 Task: Add Attachment from "Attach a link" to Card Card0000000016 in Board Board0000000004 in Workspace WS0000000002 in Trello. Add Cover Red to Card Card0000000016 in Board Board0000000004 in Workspace WS0000000002 in Trello. Add "Join Card" Button Button0000000016  to Card Card0000000016 in Board Board0000000004 in Workspace WS0000000002 in Trello. Add Description DS0000000016 to Card Card0000000016 in Board Board0000000004 in Workspace WS0000000002 in Trello. Add Comment CM0000000016 to Card Card0000000016 in Board Board0000000004 in Workspace WS0000000002 in Trello
Action: Mouse moved to (584, 27)
Screenshot: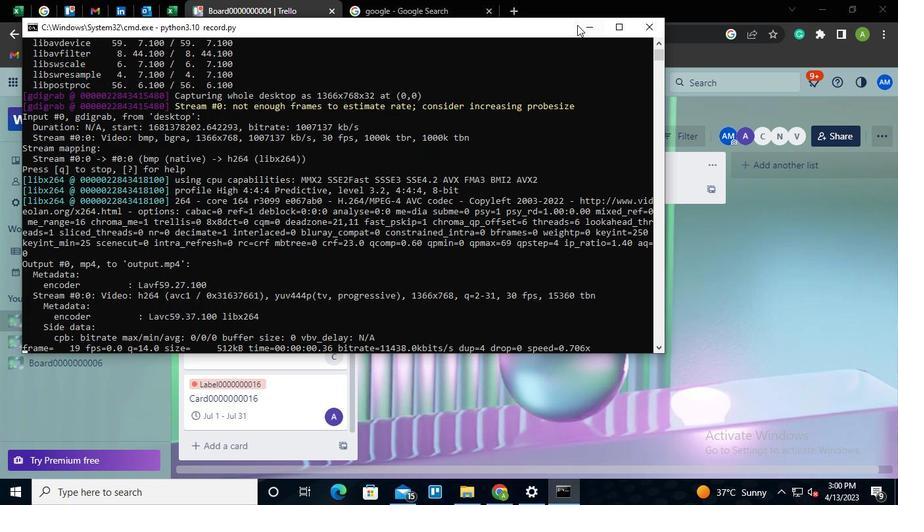
Action: Mouse pressed left at (584, 27)
Screenshot: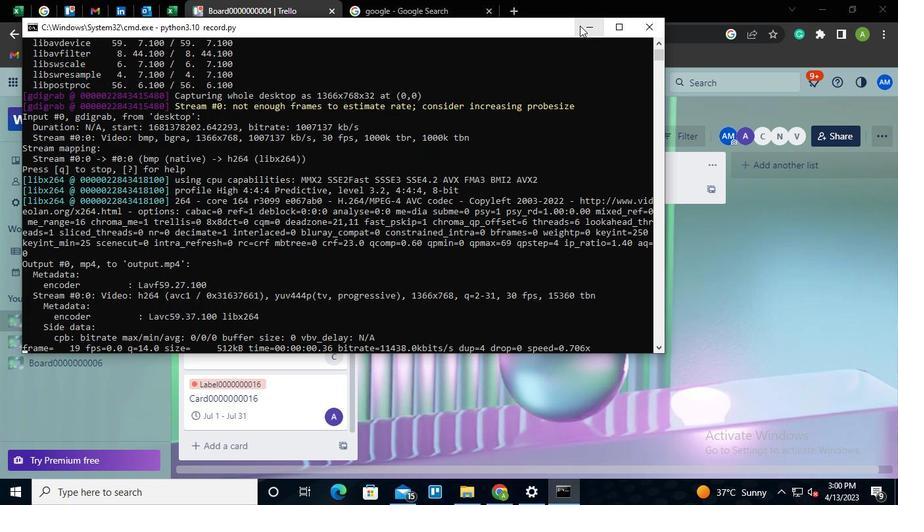 
Action: Mouse moved to (282, 398)
Screenshot: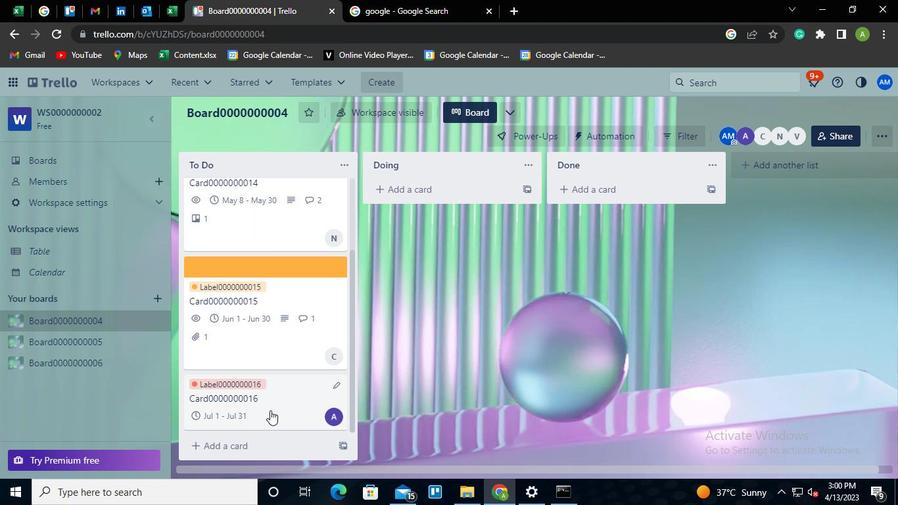 
Action: Mouse pressed left at (282, 398)
Screenshot: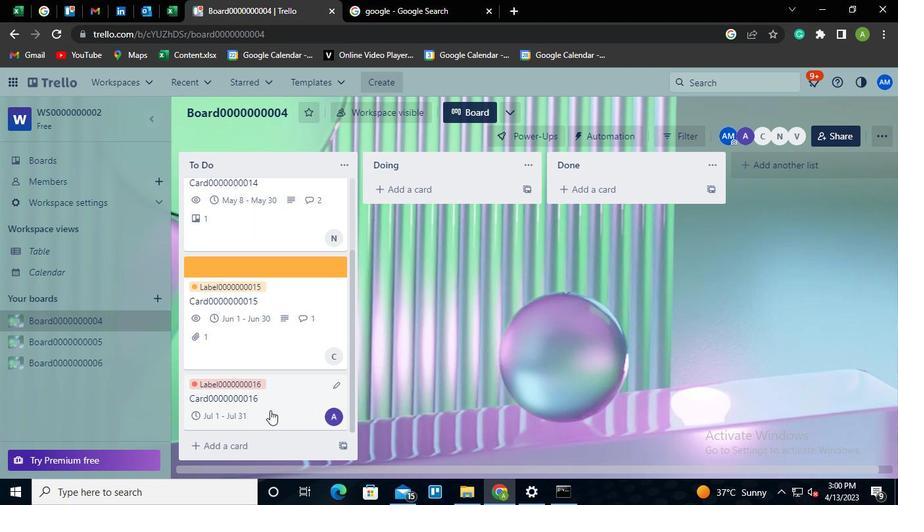 
Action: Mouse moved to (636, 336)
Screenshot: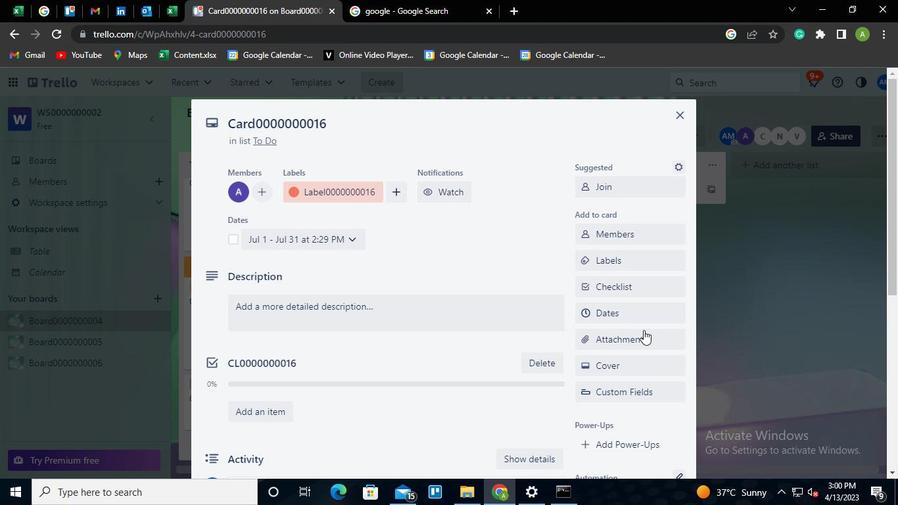 
Action: Mouse pressed left at (636, 336)
Screenshot: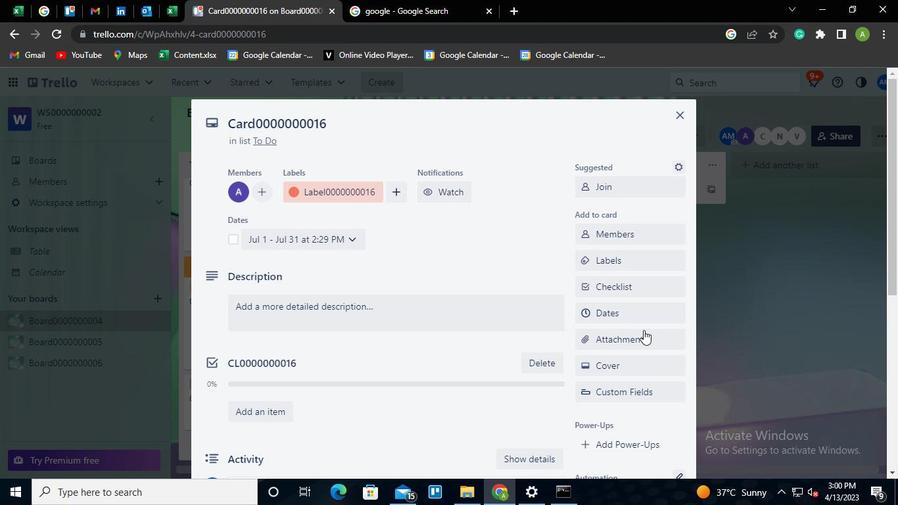 
Action: Mouse moved to (608, 295)
Screenshot: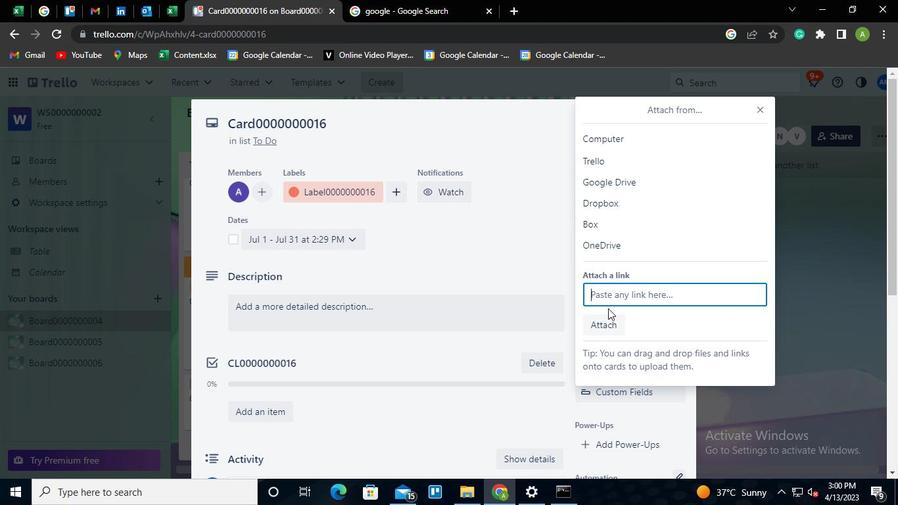 
Action: Mouse pressed left at (608, 295)
Screenshot: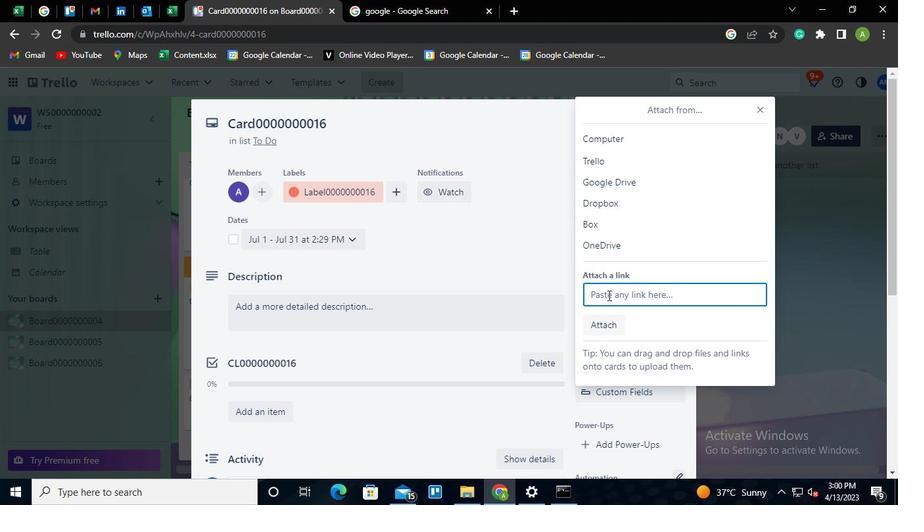 
Action: Keyboard Key.ctrl_l
Screenshot: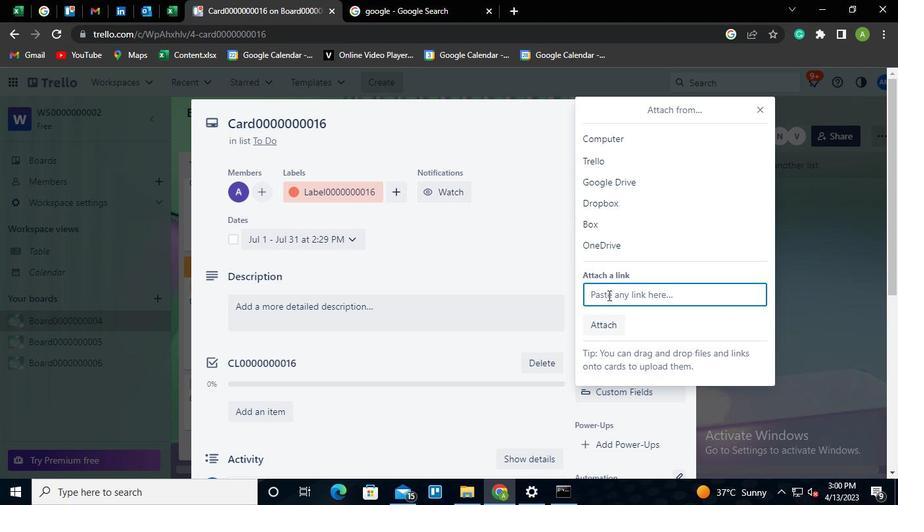 
Action: Keyboard \x16
Screenshot: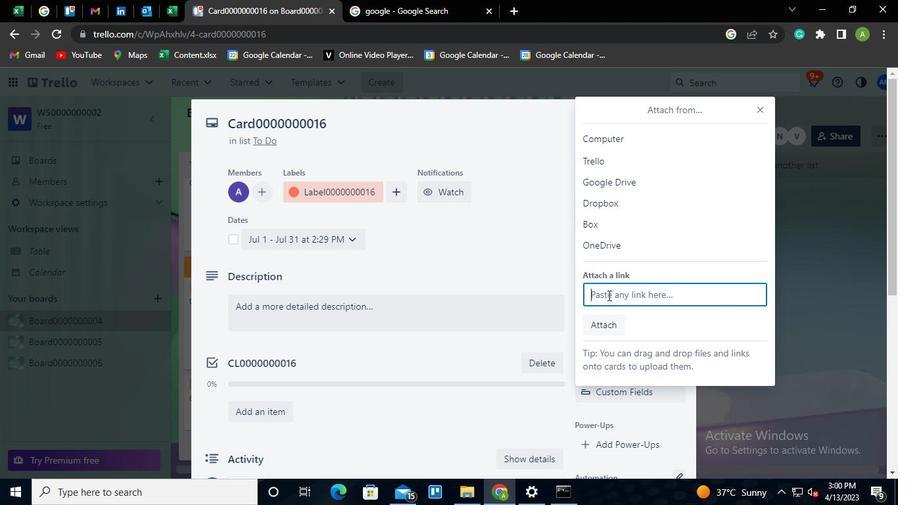 
Action: Mouse moved to (602, 366)
Screenshot: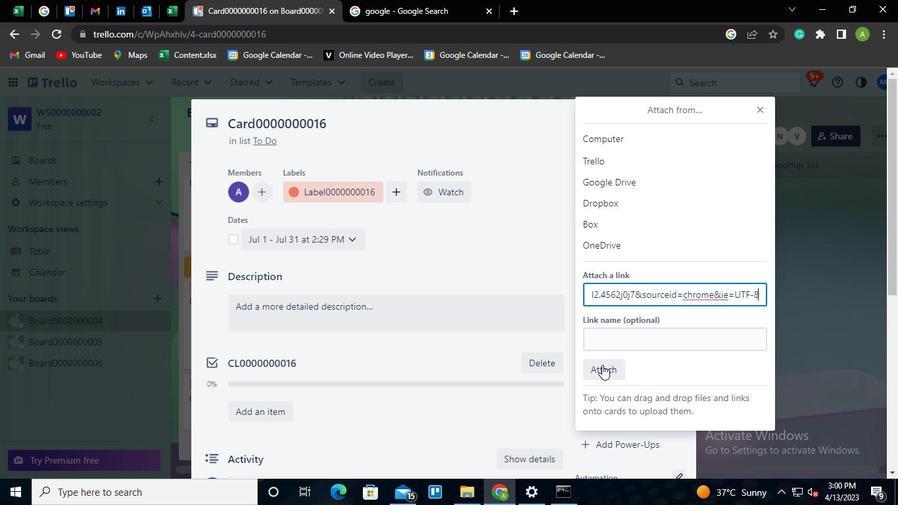 
Action: Mouse pressed left at (602, 366)
Screenshot: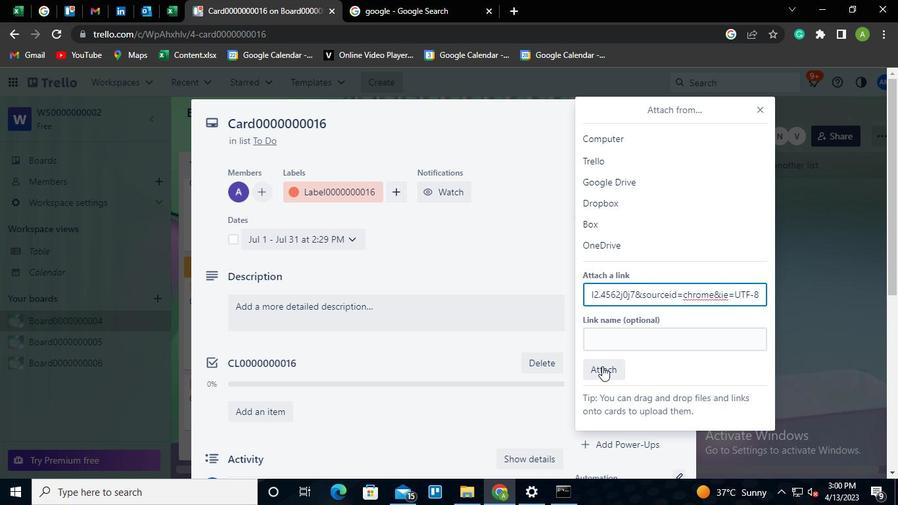 
Action: Mouse moved to (610, 367)
Screenshot: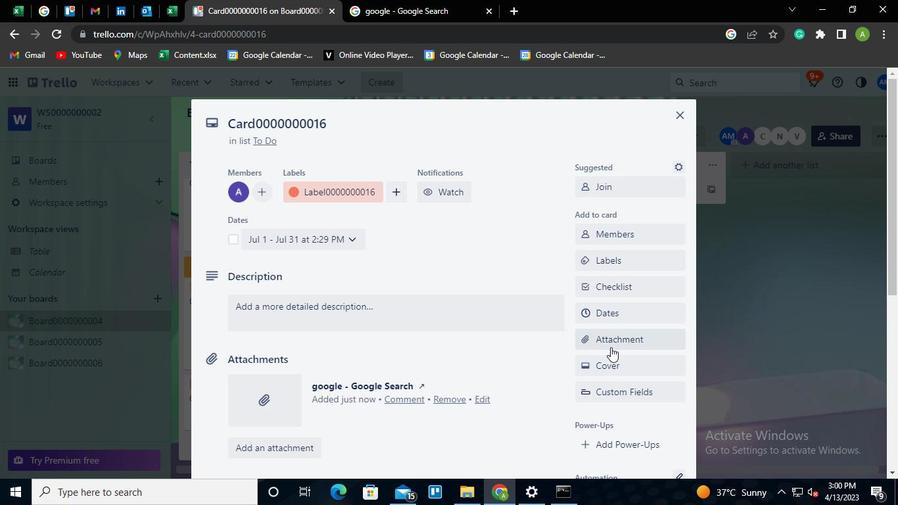 
Action: Mouse pressed left at (610, 367)
Screenshot: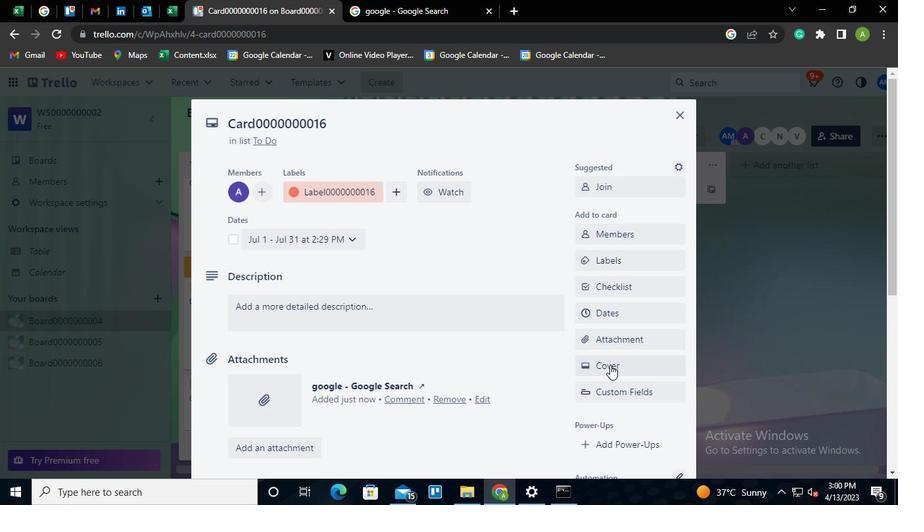 
Action: Mouse moved to (706, 226)
Screenshot: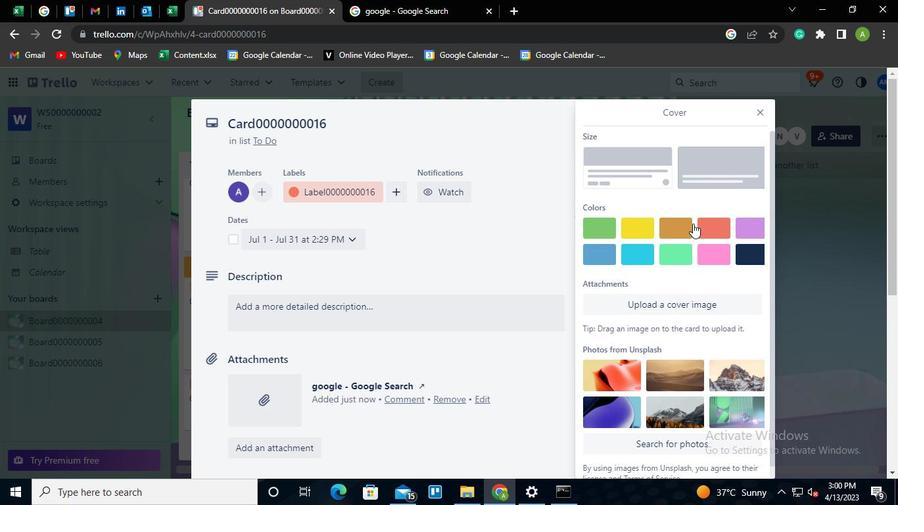 
Action: Mouse pressed left at (706, 226)
Screenshot: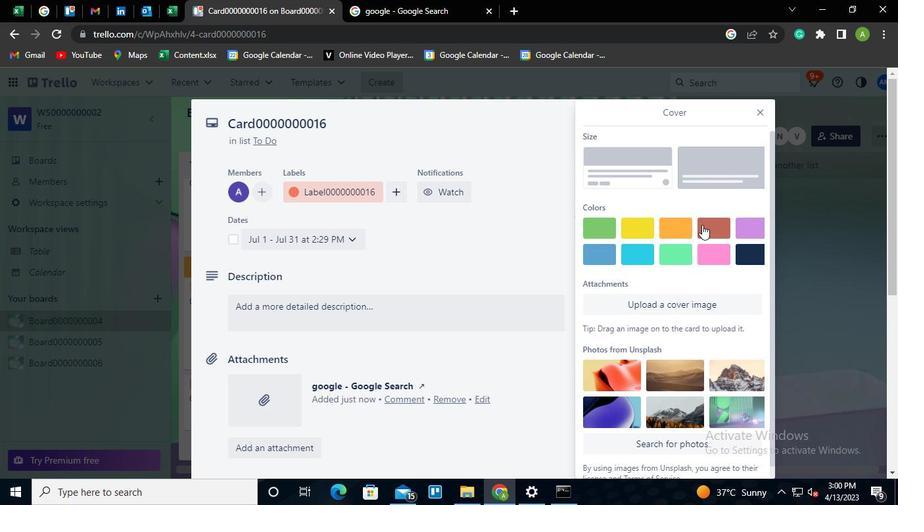 
Action: Mouse moved to (534, 292)
Screenshot: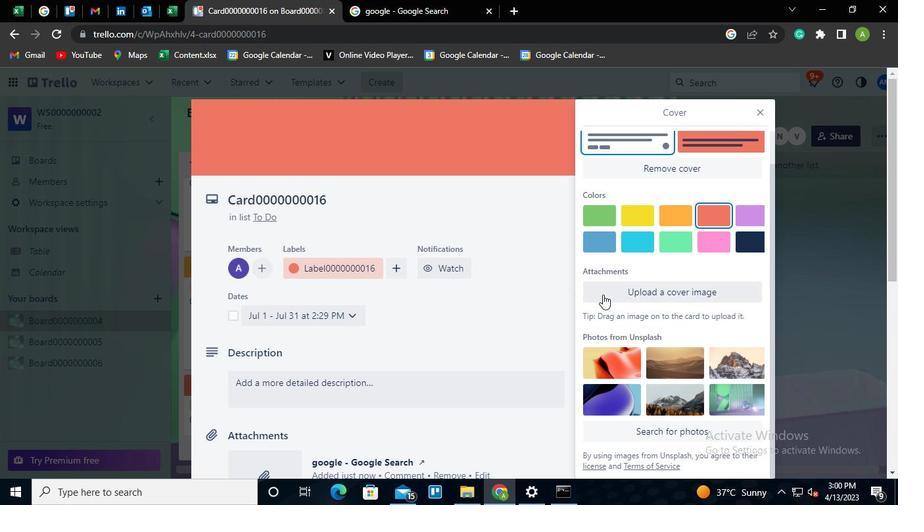
Action: Mouse pressed left at (534, 292)
Screenshot: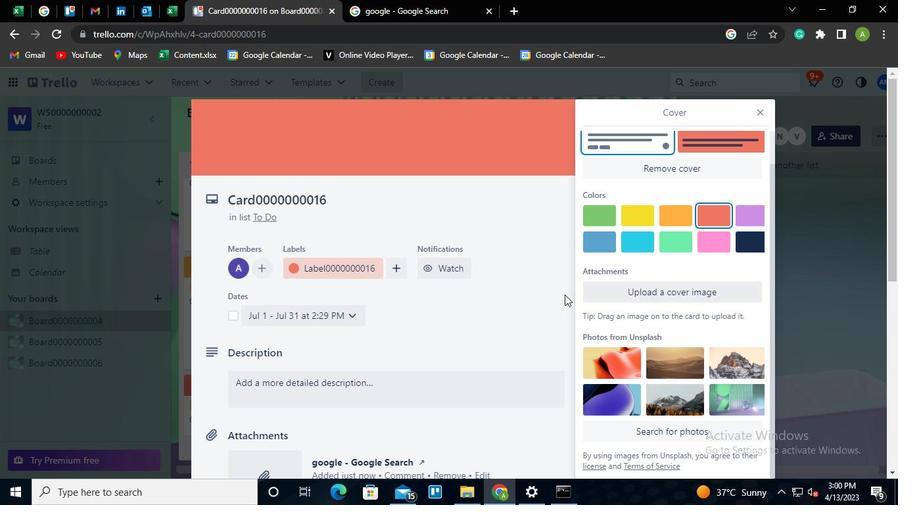 
Action: Mouse moved to (623, 342)
Screenshot: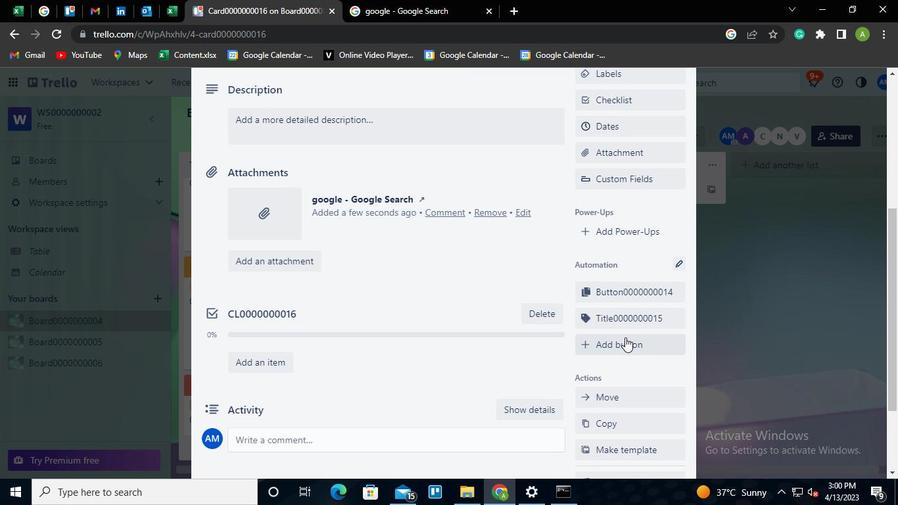 
Action: Mouse pressed left at (623, 342)
Screenshot: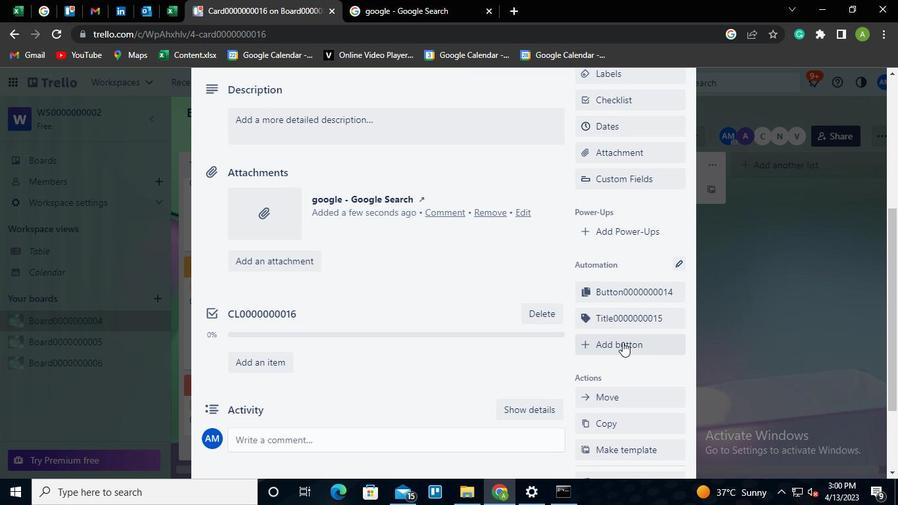 
Action: Mouse moved to (630, 244)
Screenshot: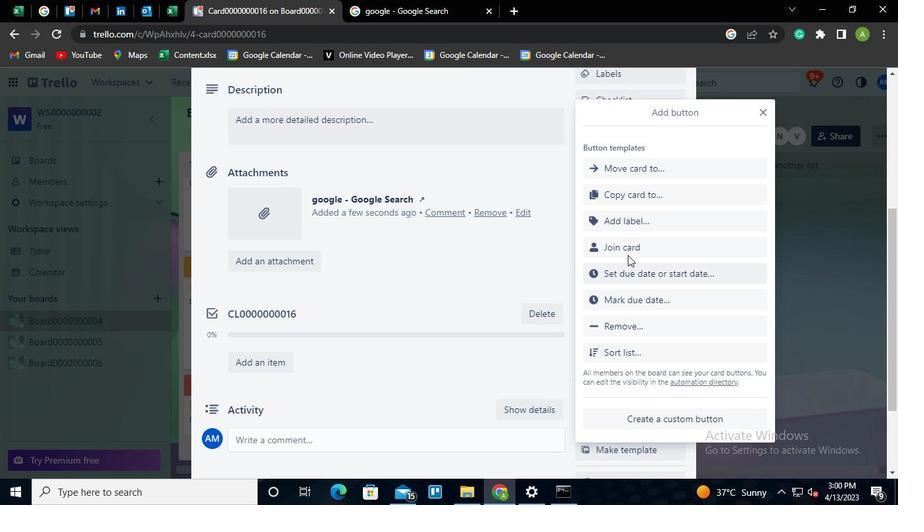 
Action: Mouse pressed left at (630, 244)
Screenshot: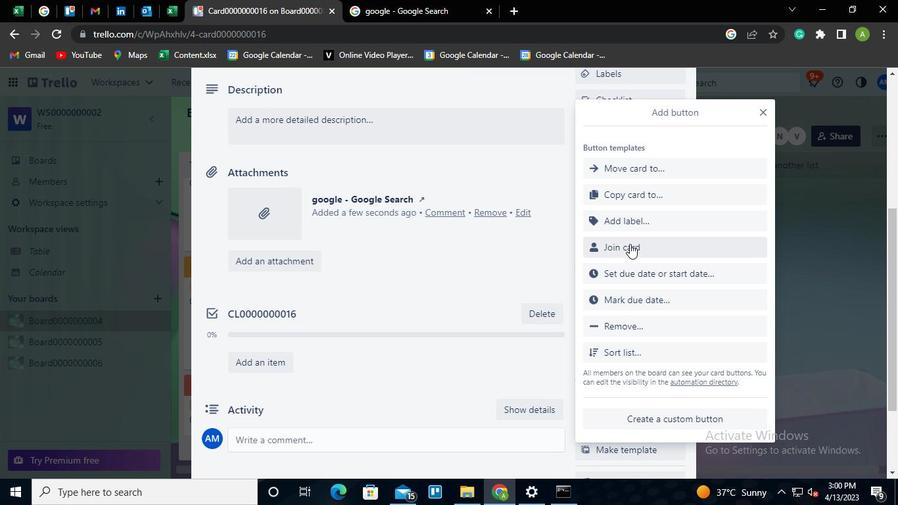 
Action: Mouse moved to (644, 169)
Screenshot: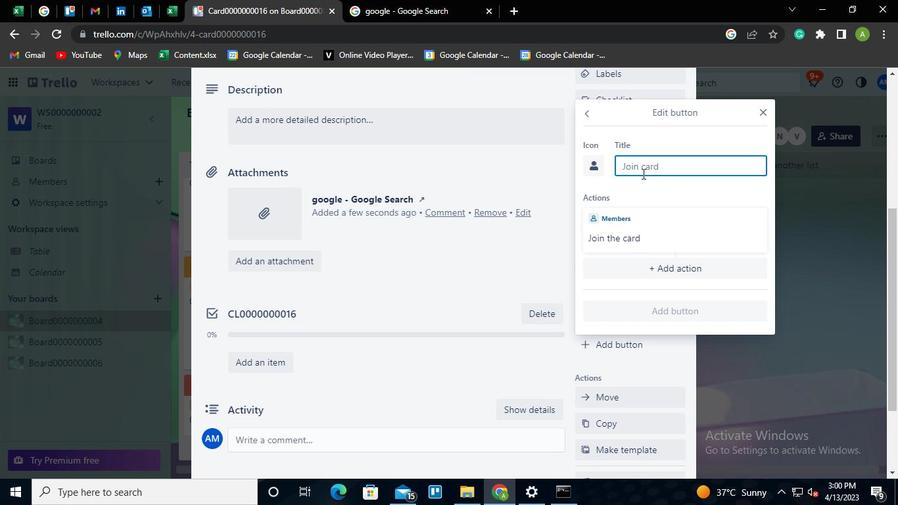 
Action: Keyboard Key.shift
Screenshot: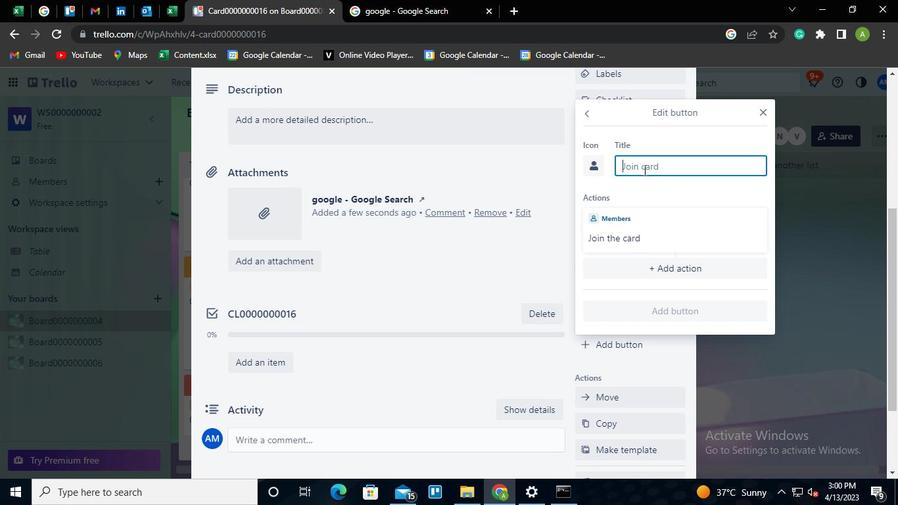 
Action: Keyboard B
Screenshot: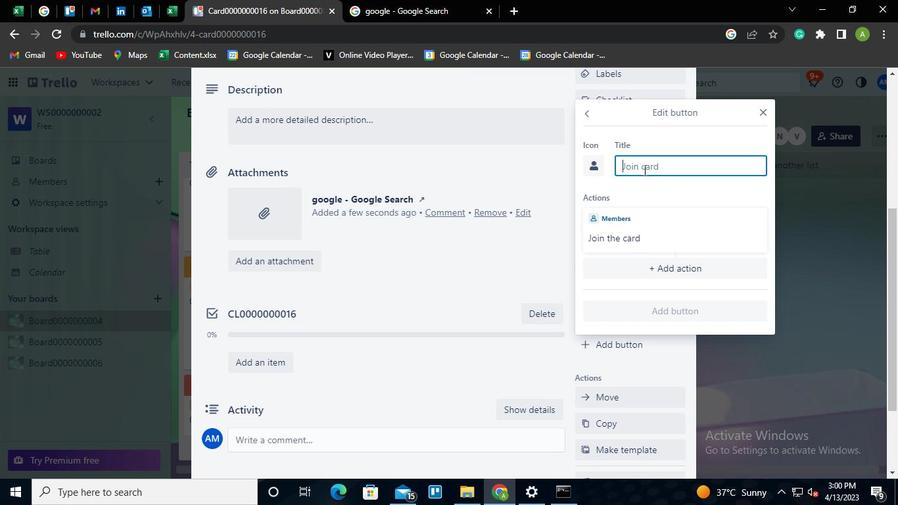 
Action: Keyboard u
Screenshot: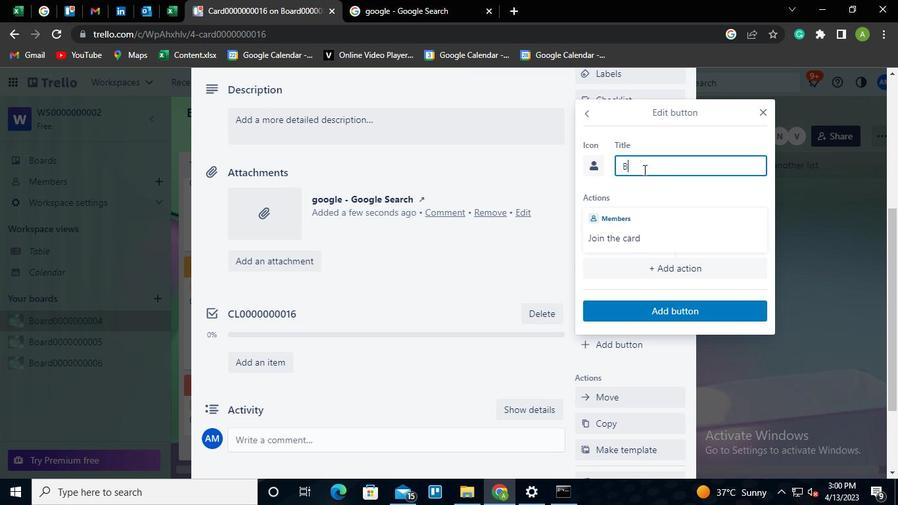 
Action: Keyboard t
Screenshot: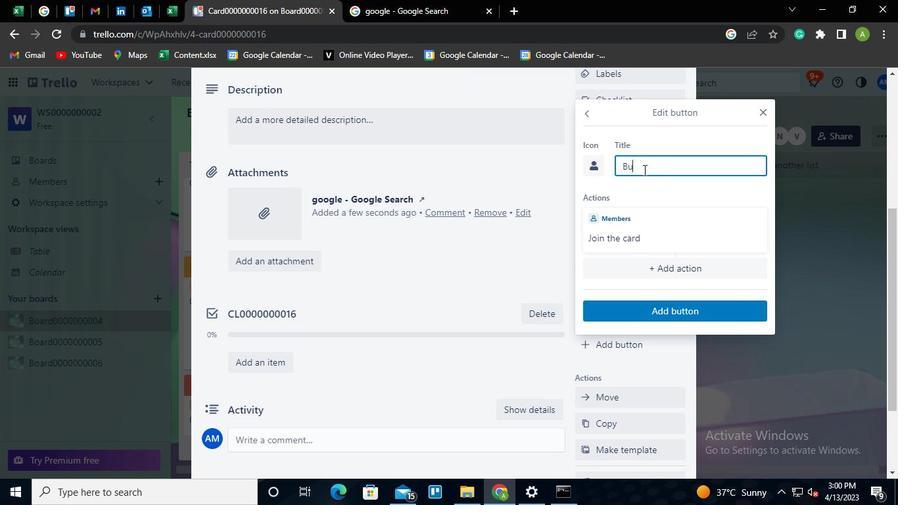 
Action: Keyboard t
Screenshot: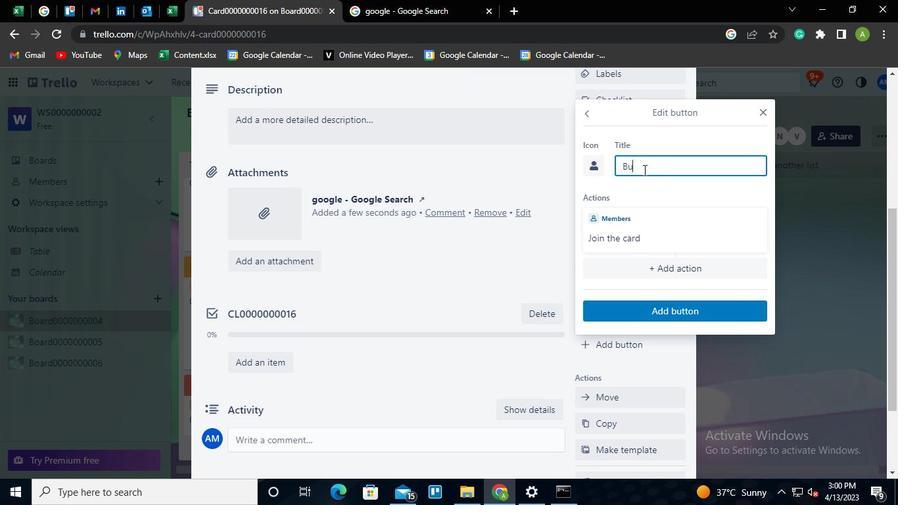 
Action: Keyboard o
Screenshot: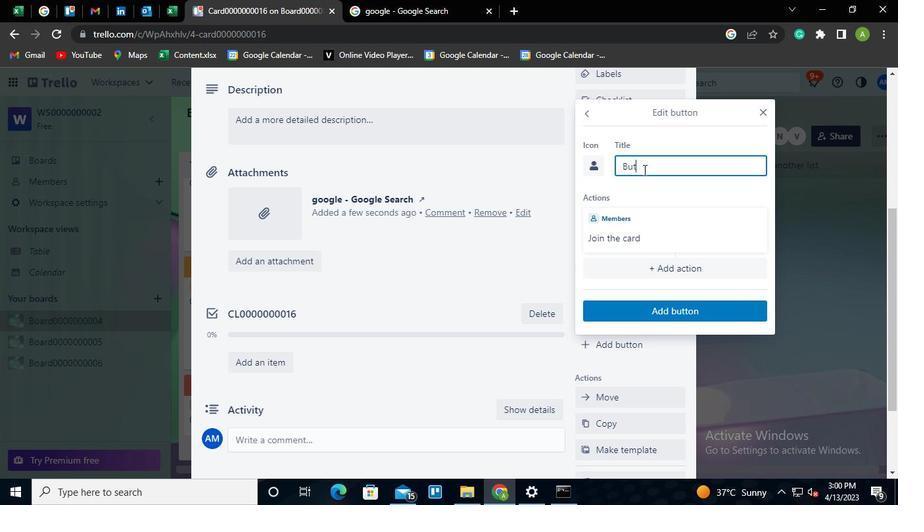 
Action: Keyboard n
Screenshot: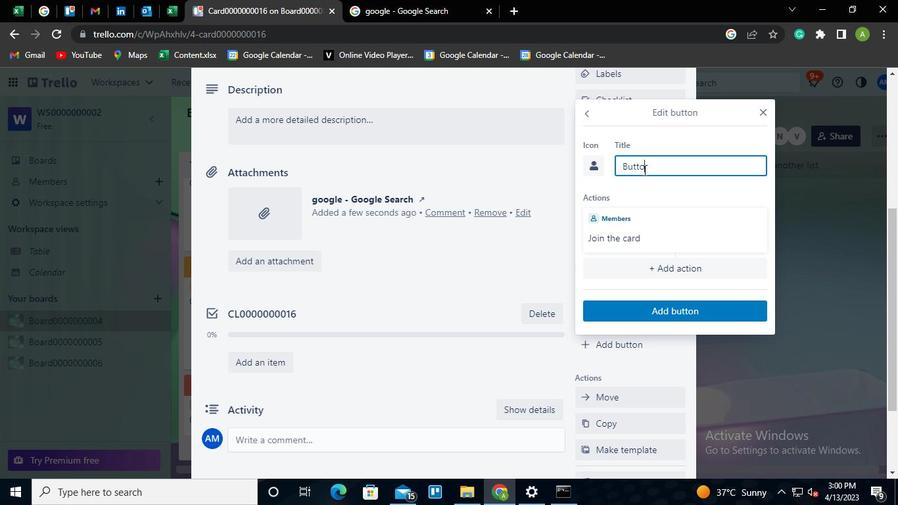 
Action: Keyboard <96>
Screenshot: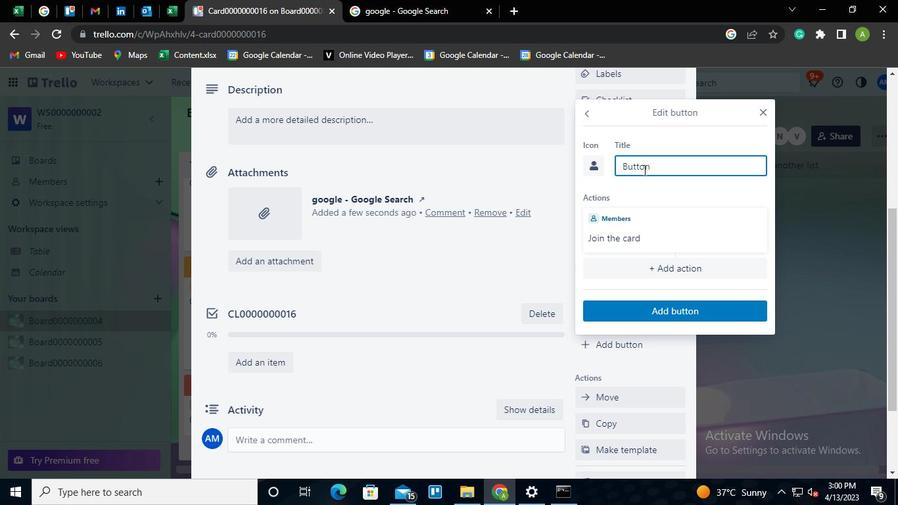 
Action: Keyboard <96>
Screenshot: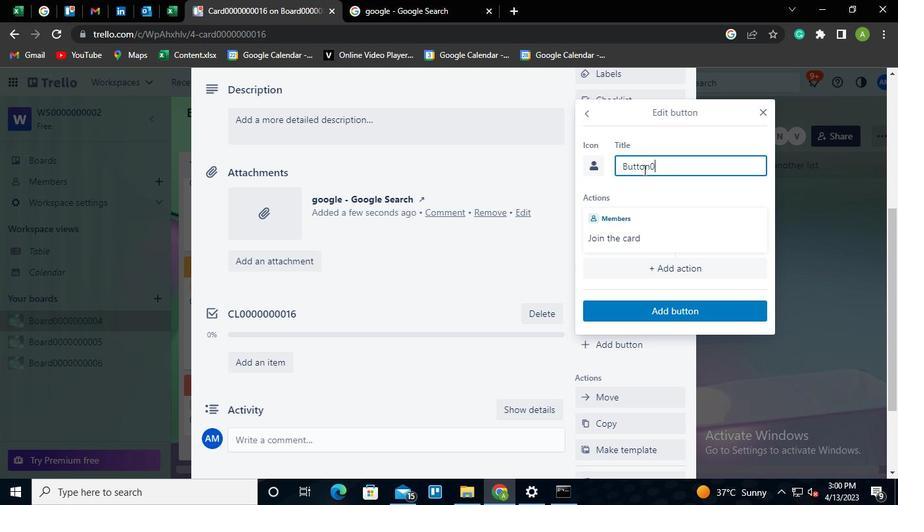 
Action: Keyboard <96>
Screenshot: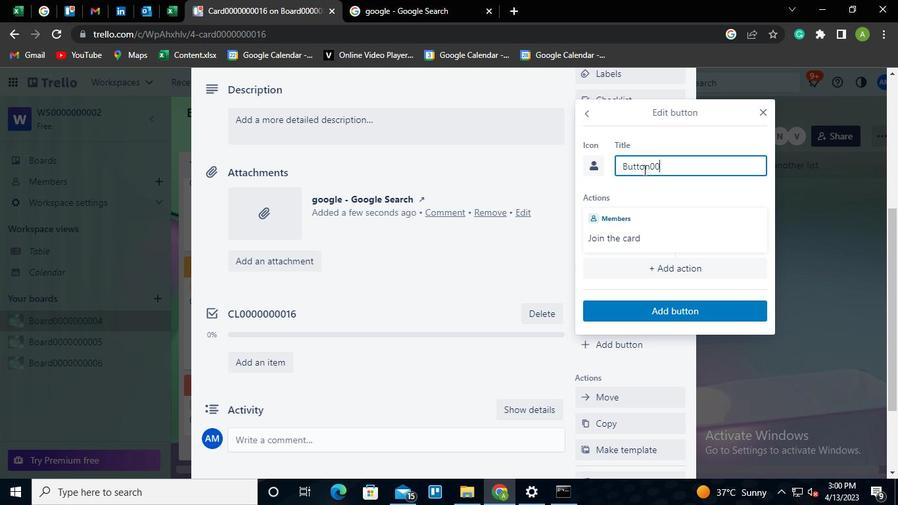 
Action: Keyboard <96>
Screenshot: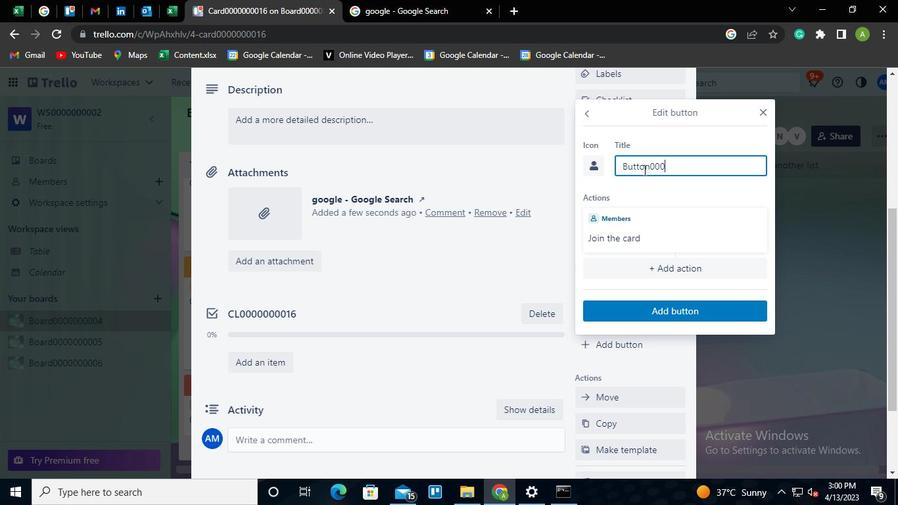 
Action: Keyboard <96>
Screenshot: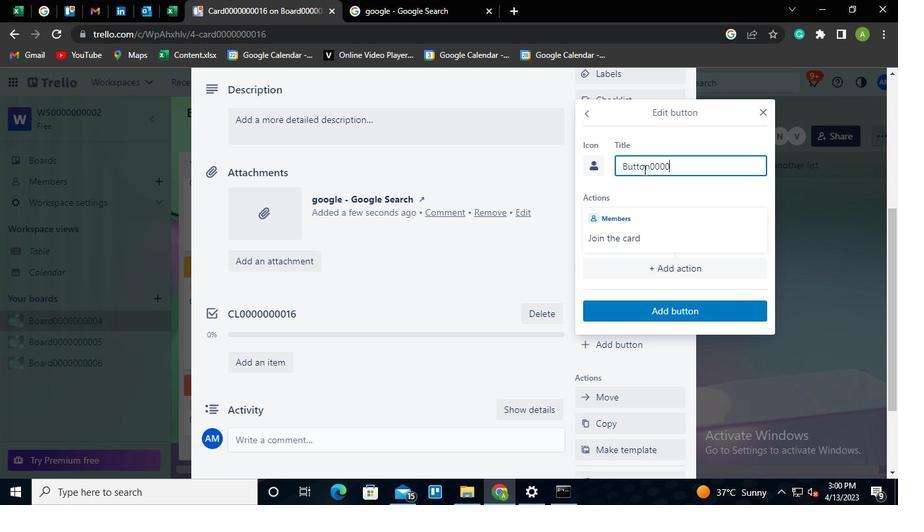 
Action: Keyboard <96>
Screenshot: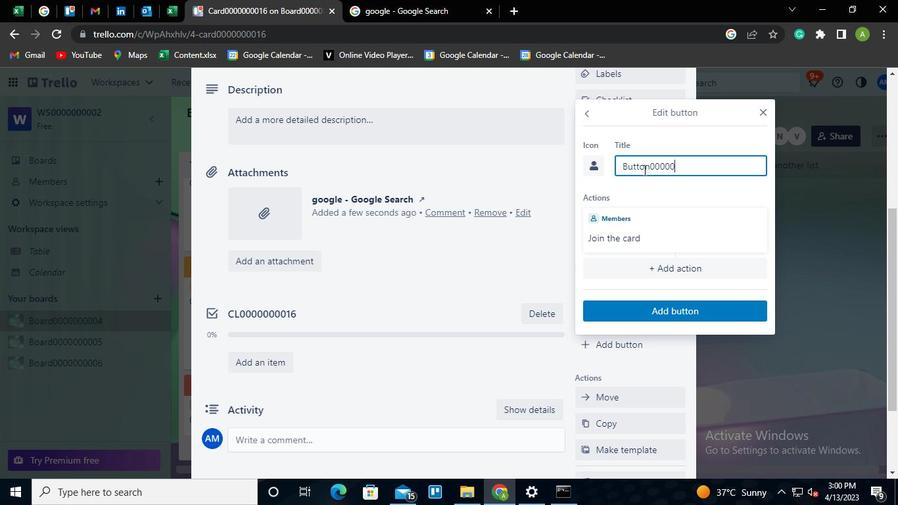 
Action: Keyboard <96>
Screenshot: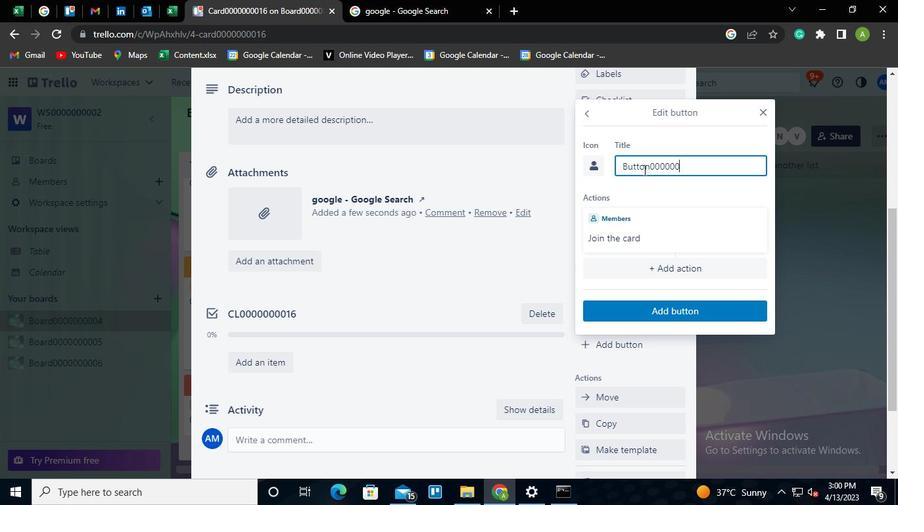 
Action: Keyboard <96>
Screenshot: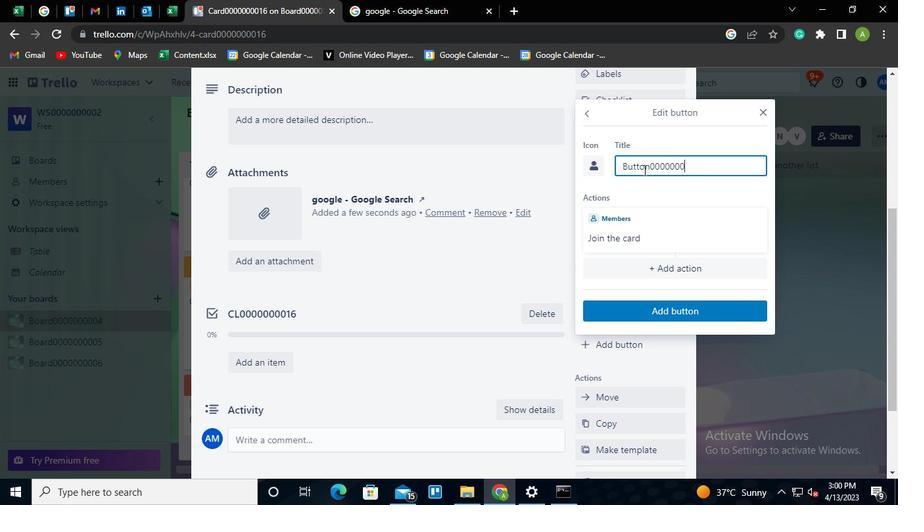 
Action: Keyboard <97>
Screenshot: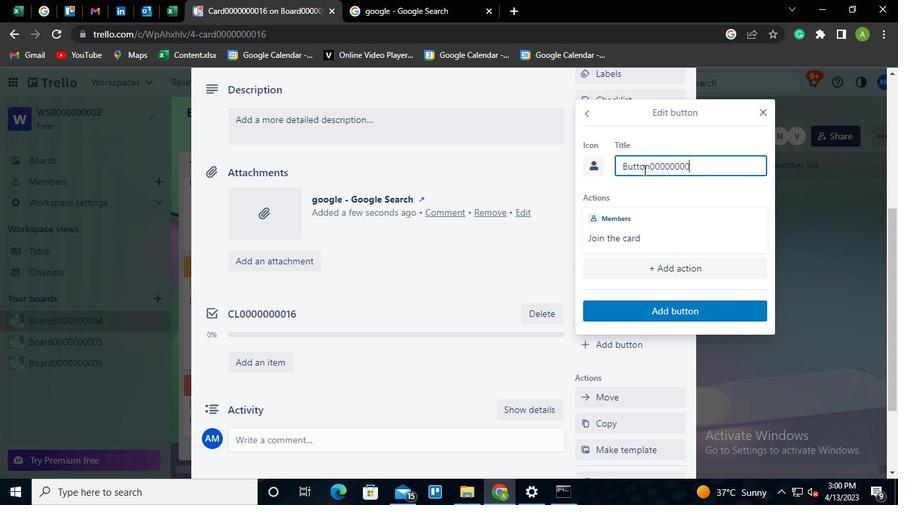 
Action: Keyboard <102>
Screenshot: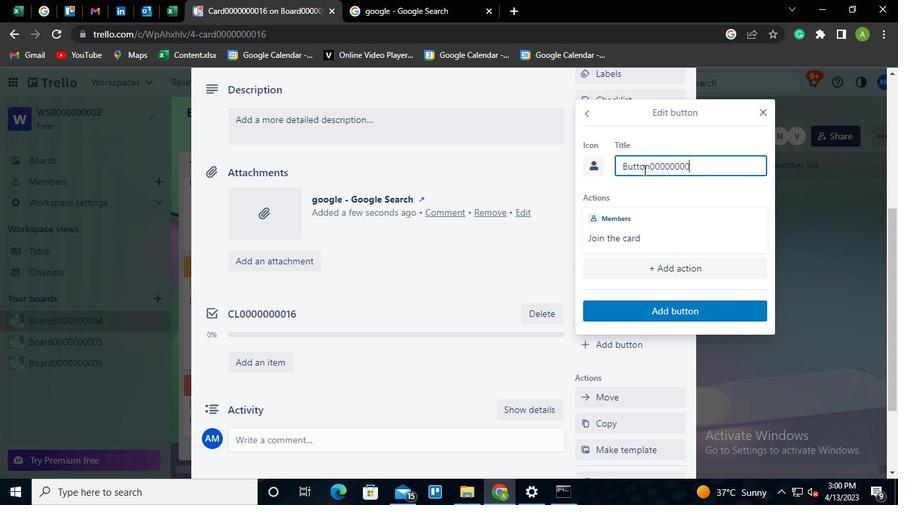 
Action: Mouse moved to (664, 315)
Screenshot: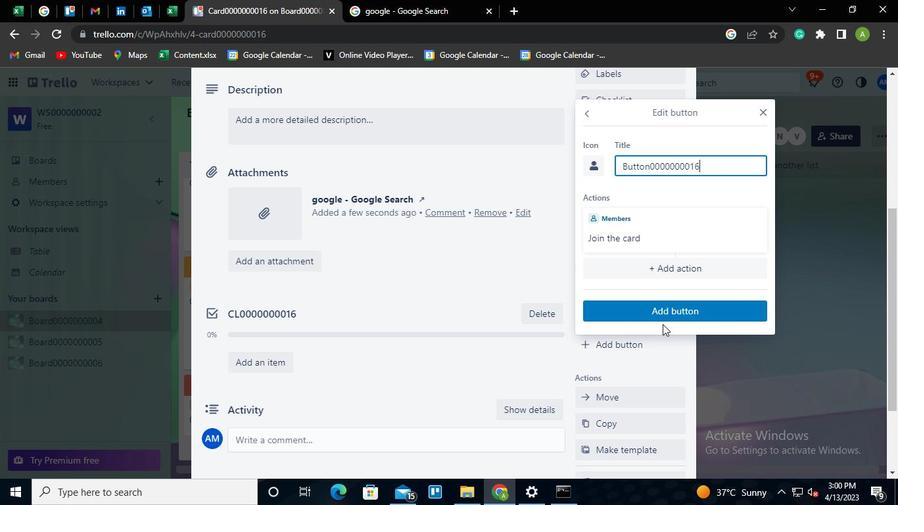 
Action: Mouse pressed left at (664, 315)
Screenshot: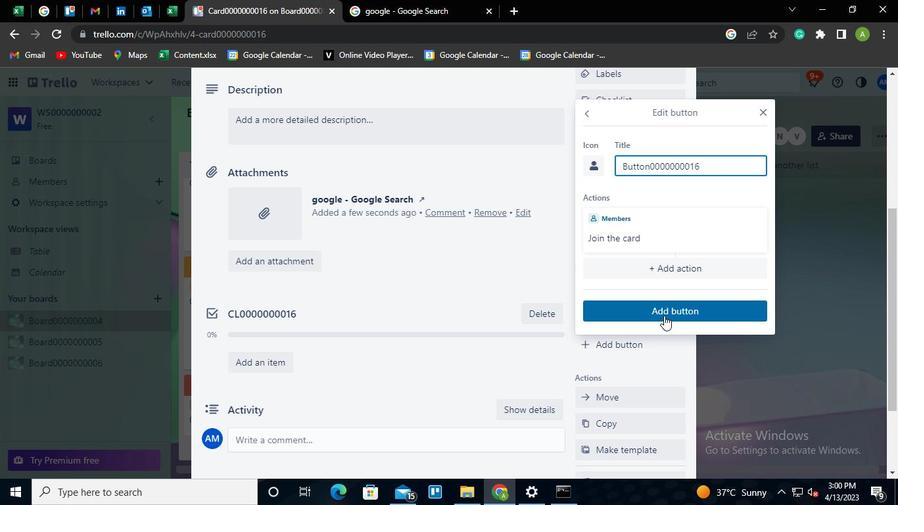 
Action: Mouse moved to (291, 130)
Screenshot: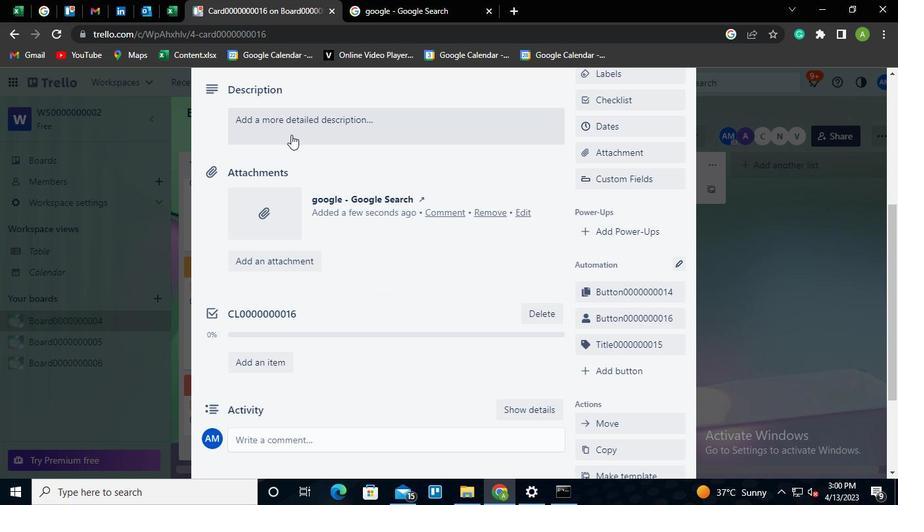 
Action: Mouse pressed left at (291, 130)
Screenshot: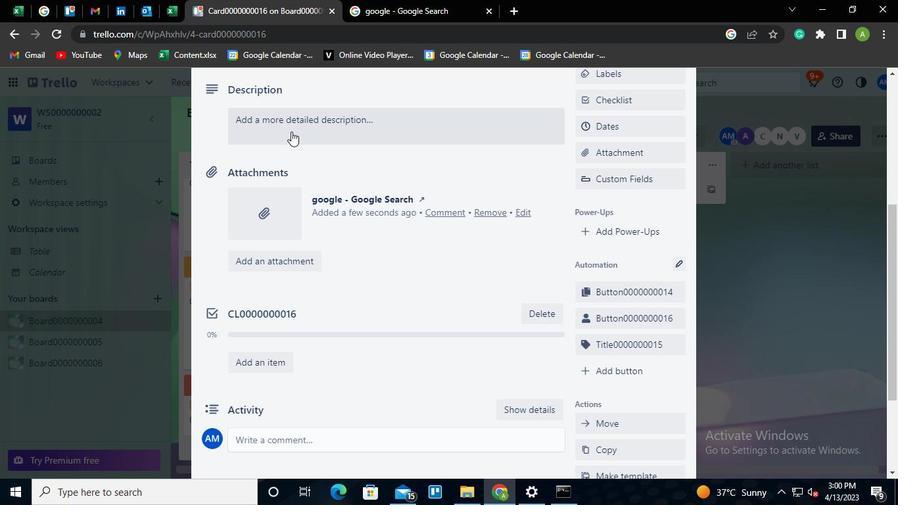 
Action: Mouse moved to (296, 171)
Screenshot: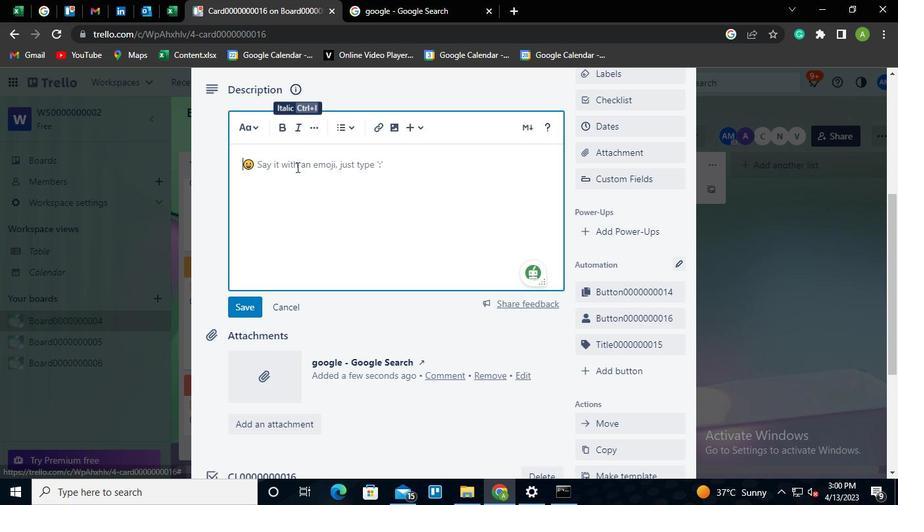 
Action: Keyboard Key.shift
Screenshot: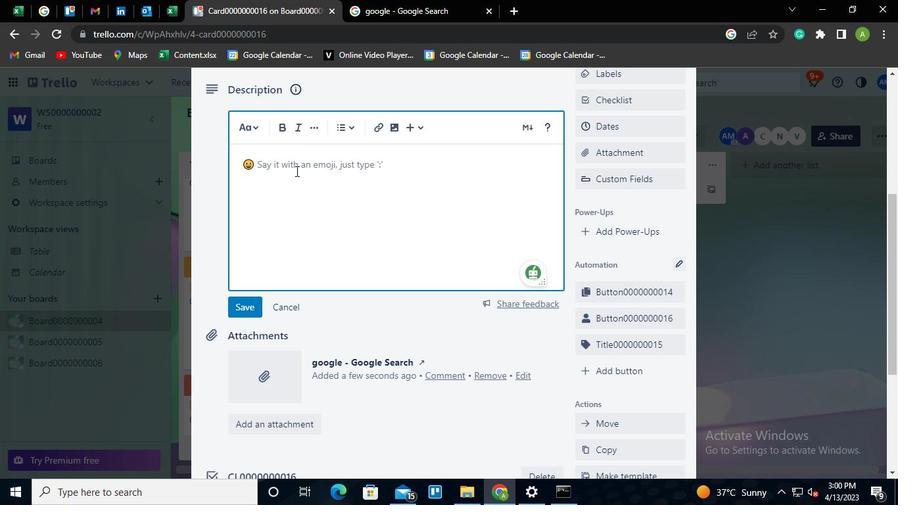 
Action: Keyboard D
Screenshot: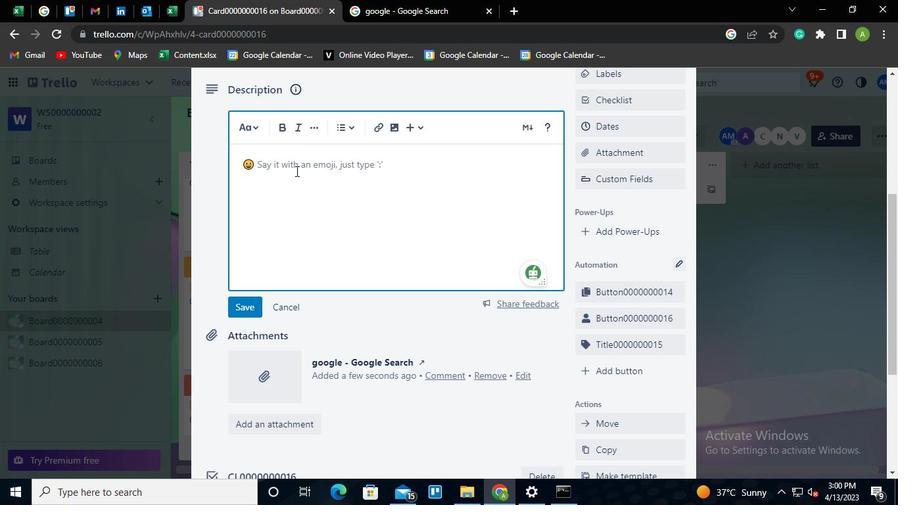 
Action: Keyboard S
Screenshot: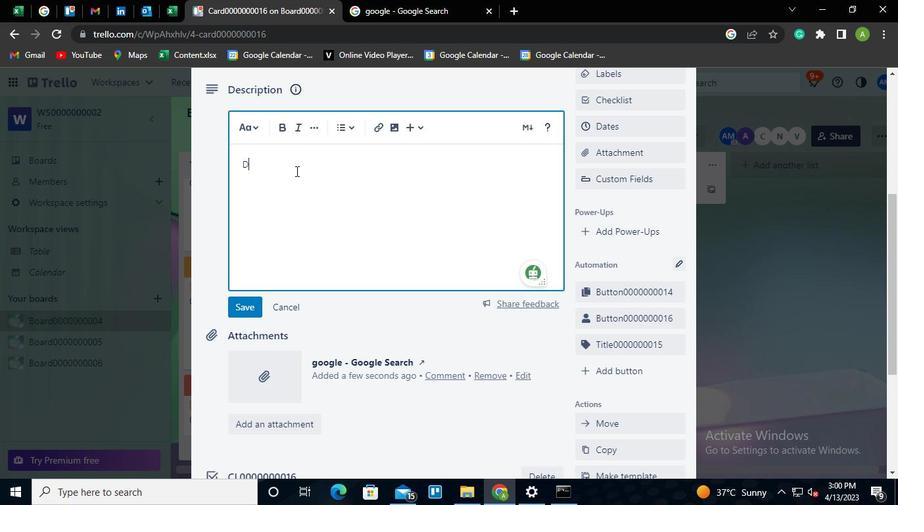 
Action: Keyboard <96>
Screenshot: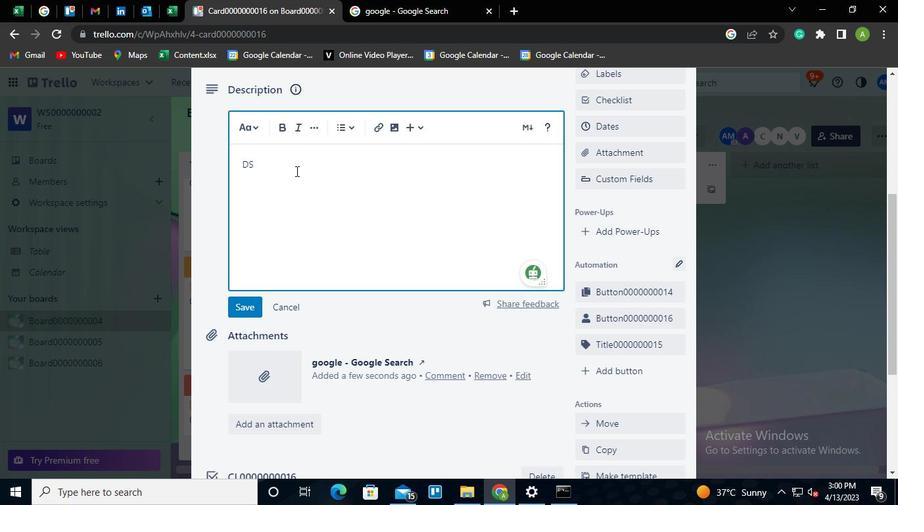 
Action: Keyboard <96>
Screenshot: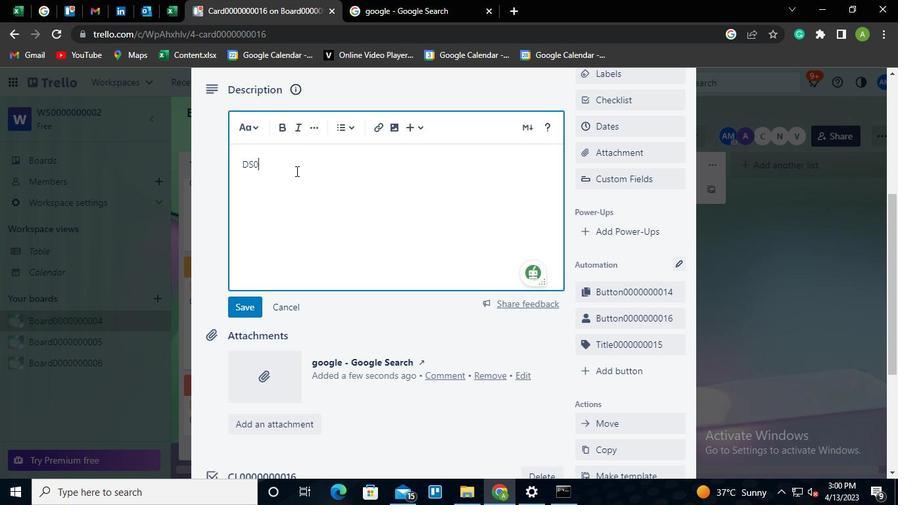 
Action: Keyboard <96>
Screenshot: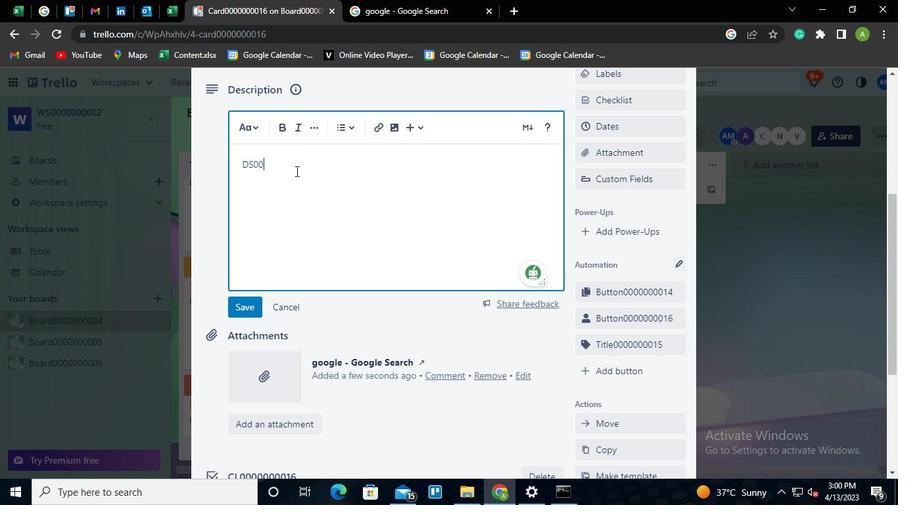 
Action: Keyboard <96>
Screenshot: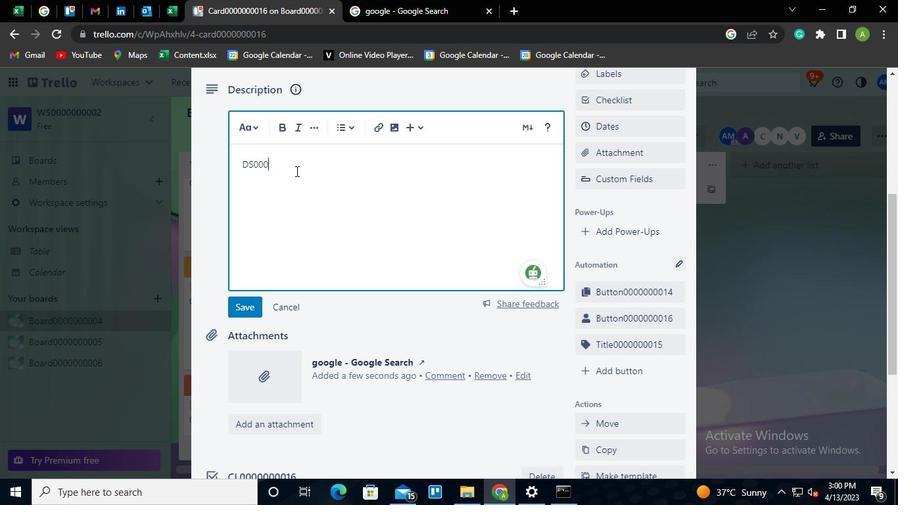 
Action: Keyboard <96>
Screenshot: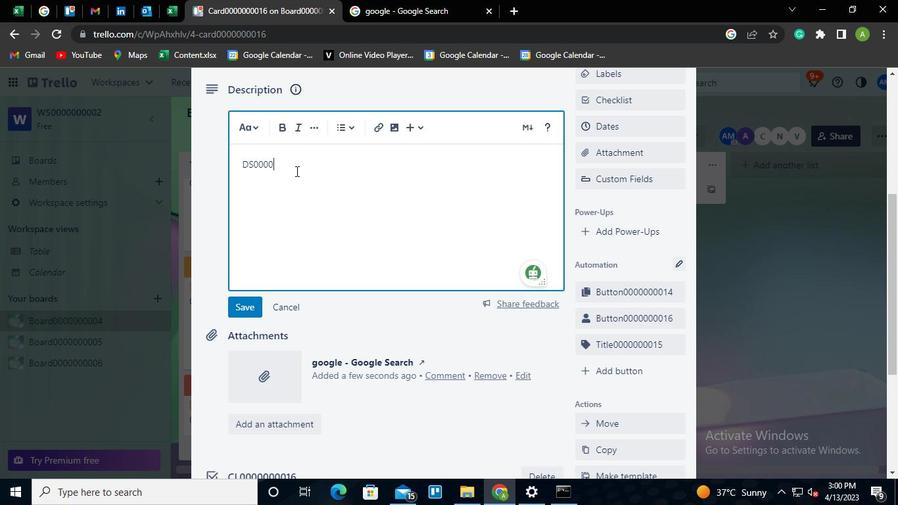 
Action: Keyboard <96>
Screenshot: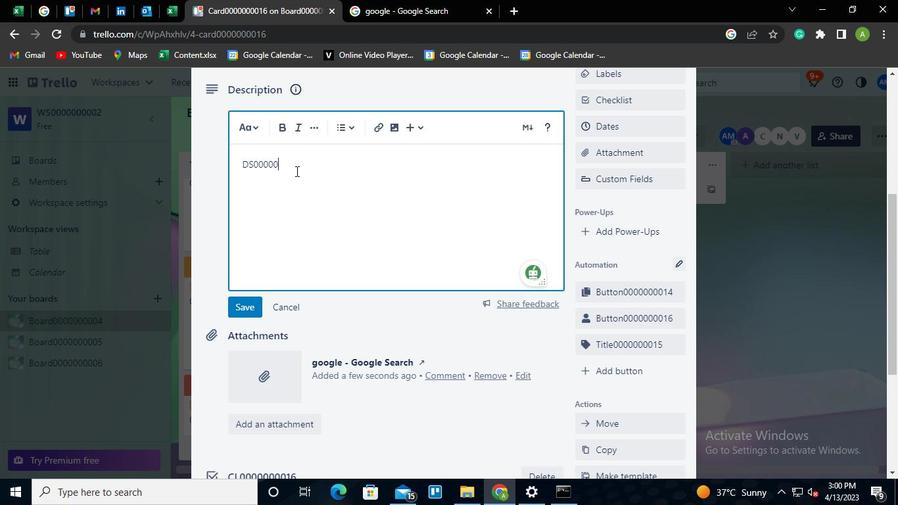 
Action: Keyboard <96>
Screenshot: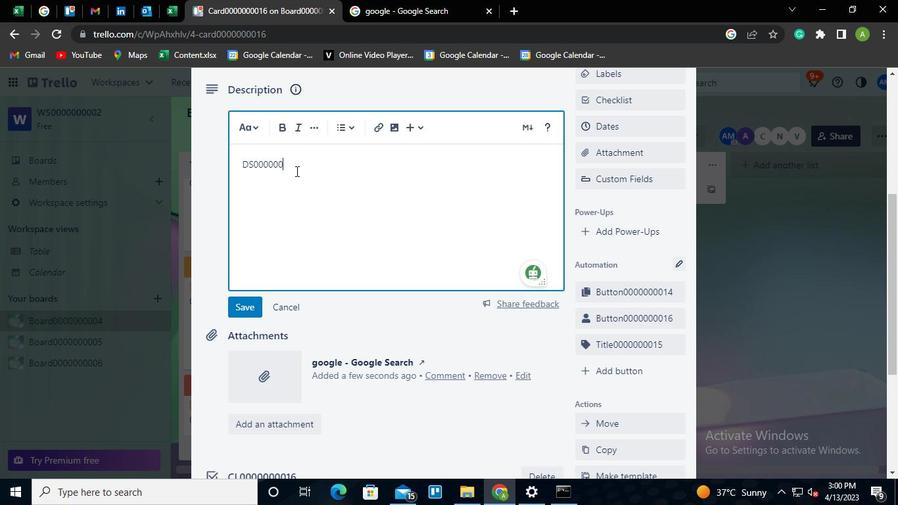 
Action: Keyboard <96>
Screenshot: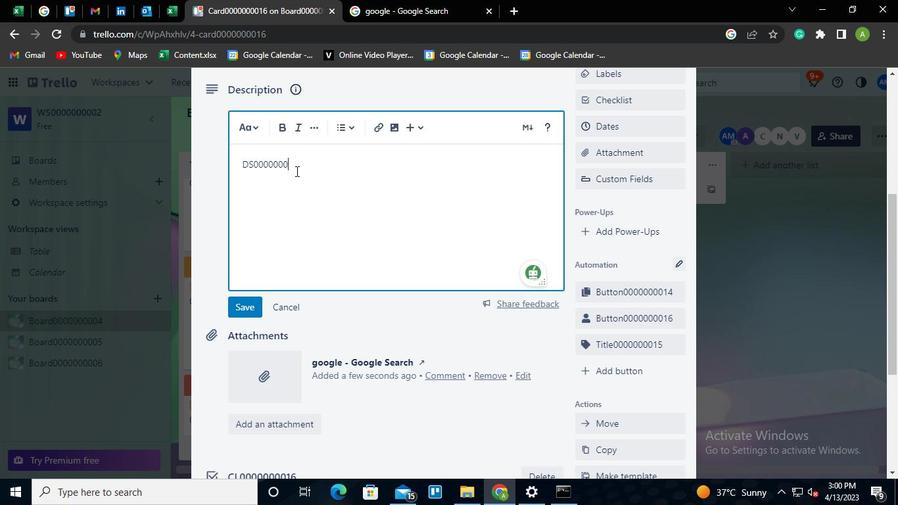 
Action: Keyboard <97>
Screenshot: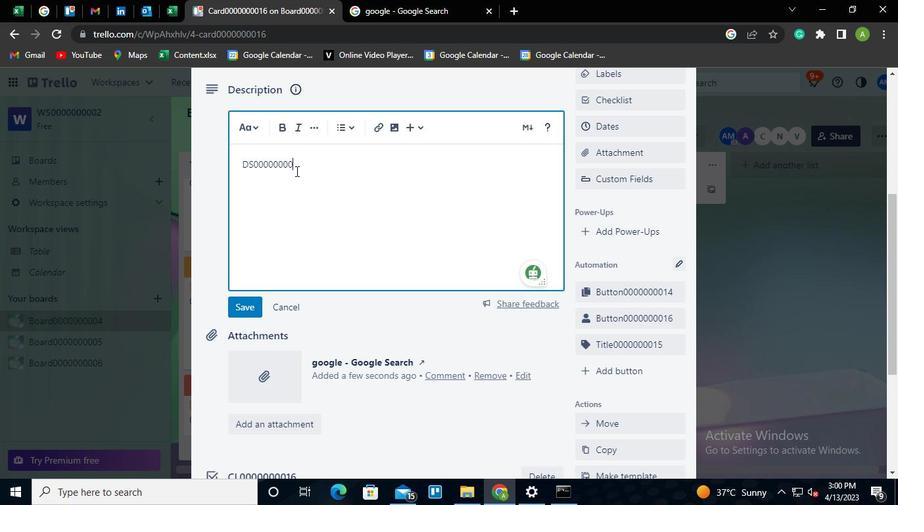 
Action: Keyboard <102>
Screenshot: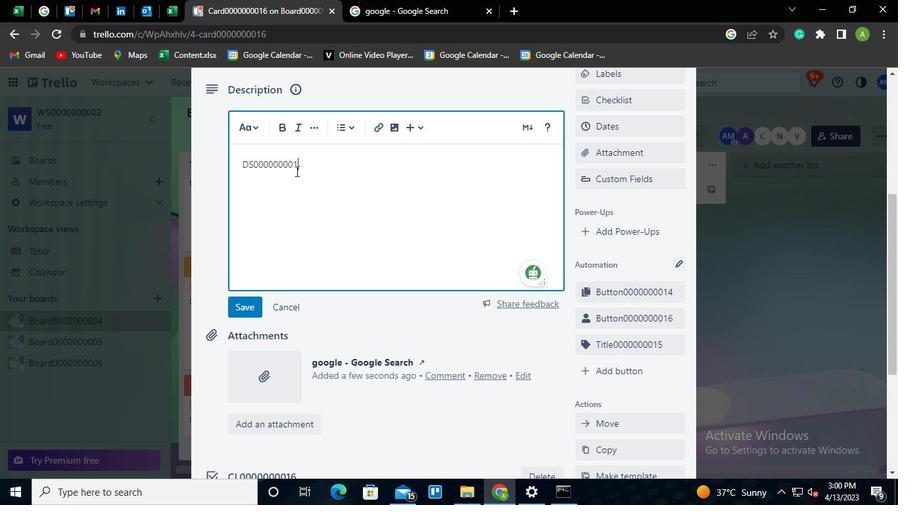 
Action: Mouse moved to (250, 300)
Screenshot: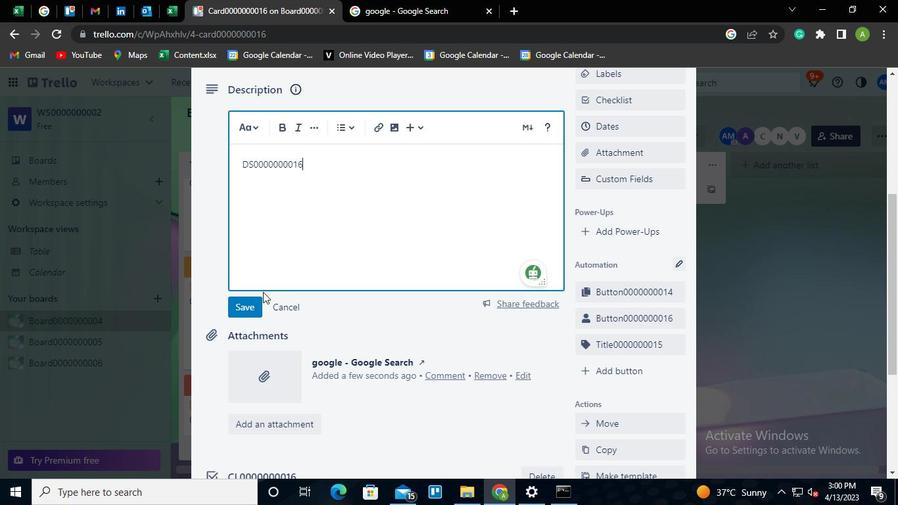 
Action: Mouse pressed left at (250, 300)
Screenshot: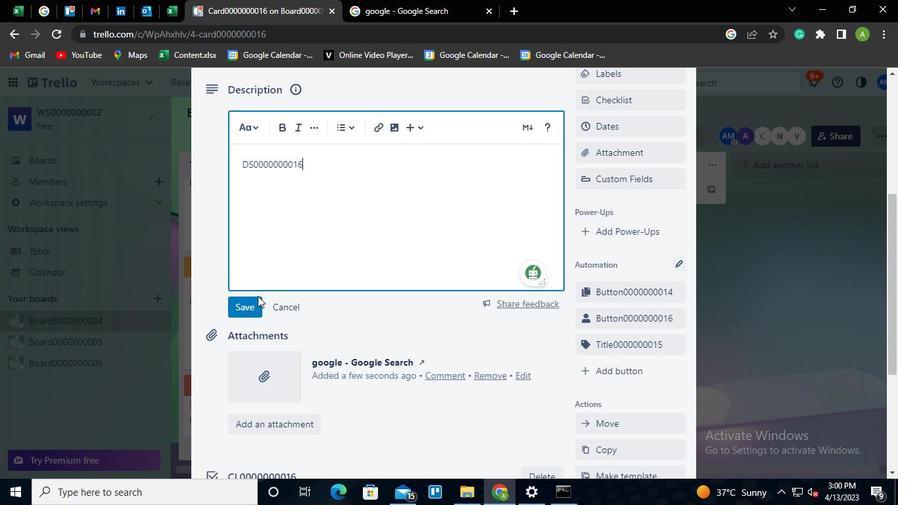 
Action: Mouse moved to (283, 277)
Screenshot: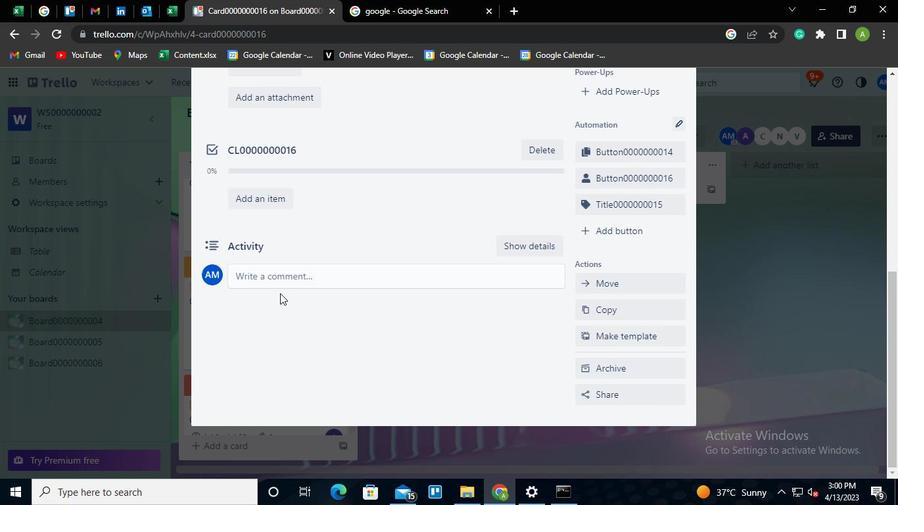 
Action: Mouse pressed left at (283, 277)
Screenshot: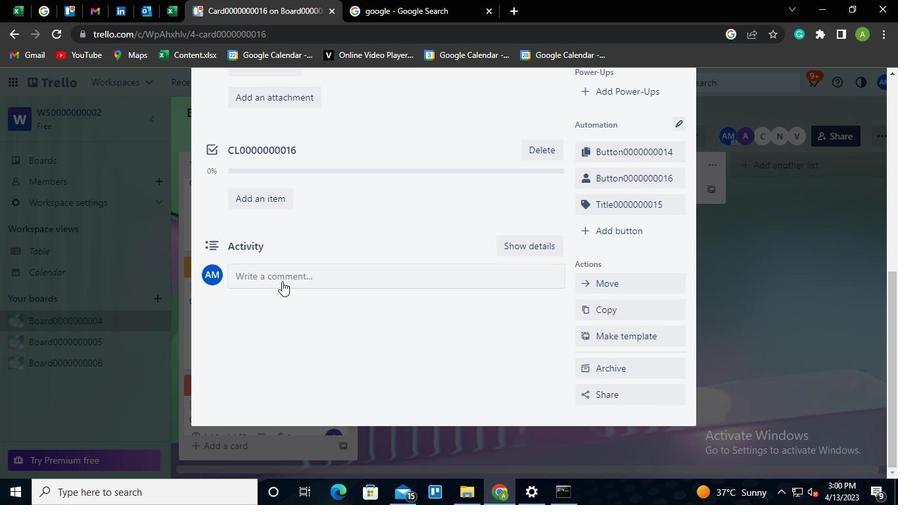 
Action: Mouse moved to (282, 289)
Screenshot: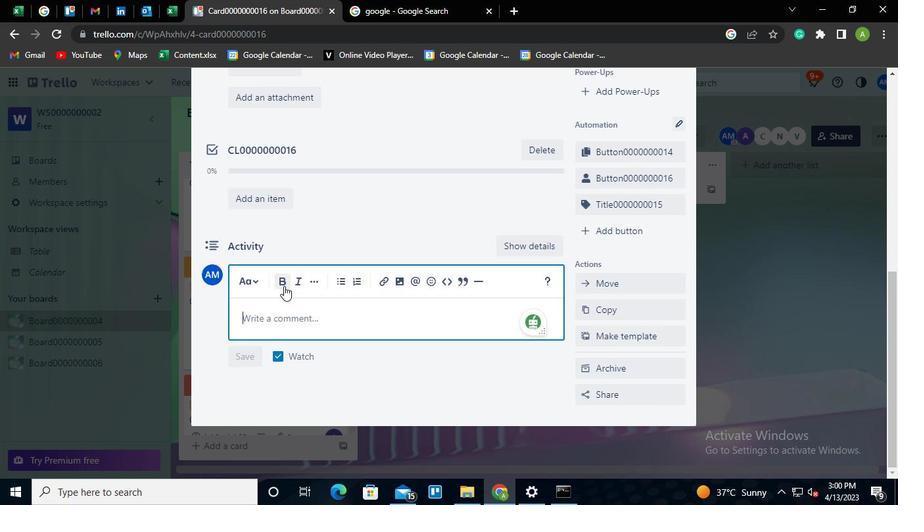 
Action: Keyboard Key.shift
Screenshot: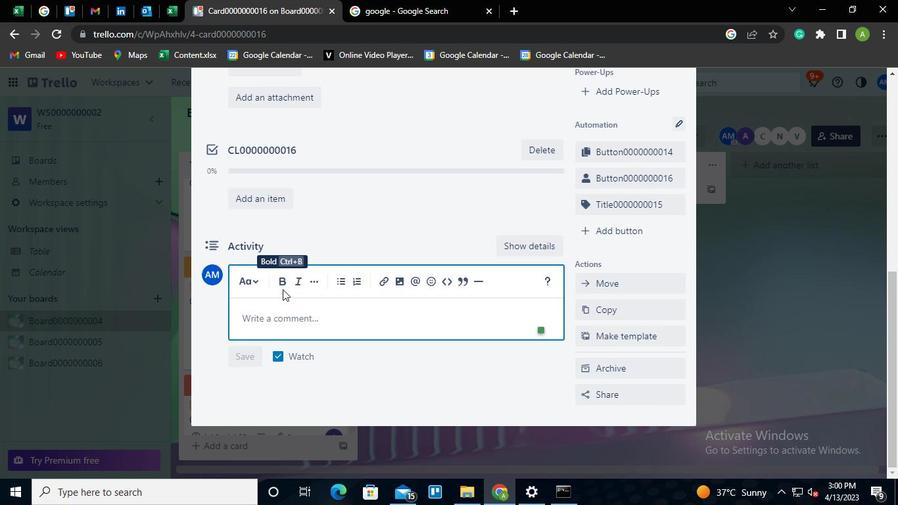 
Action: Keyboard C
Screenshot: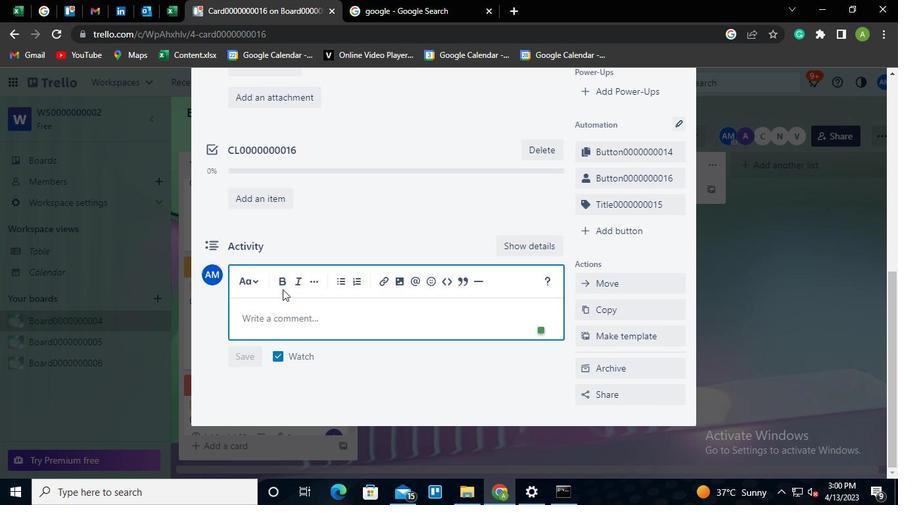 
Action: Keyboard M
Screenshot: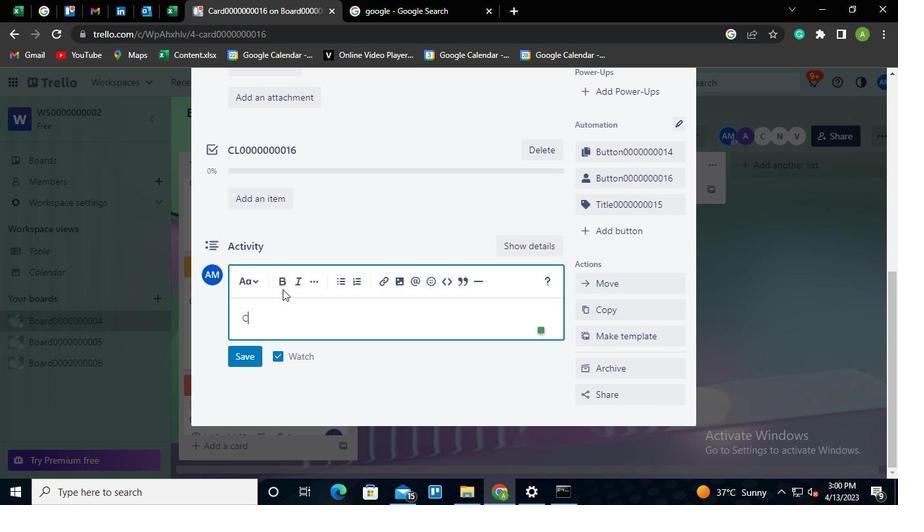 
Action: Keyboard <96>
Screenshot: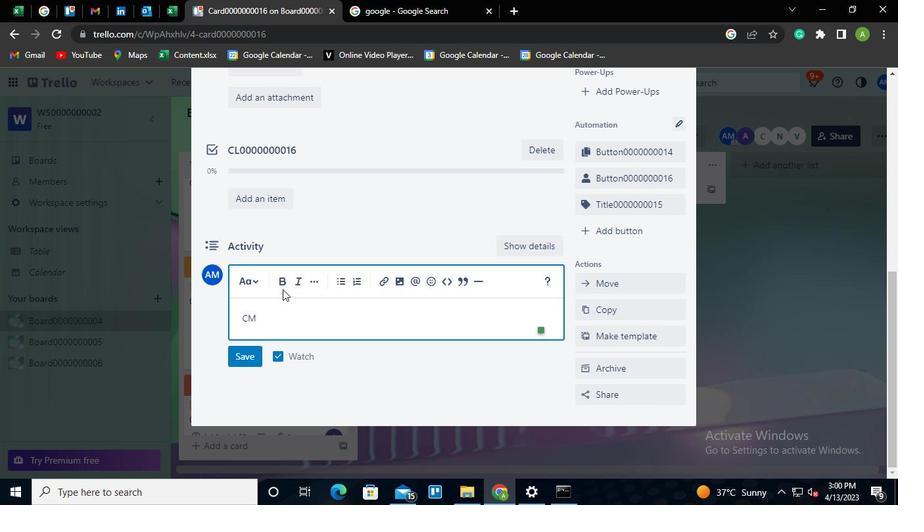 
Action: Keyboard <96>
Screenshot: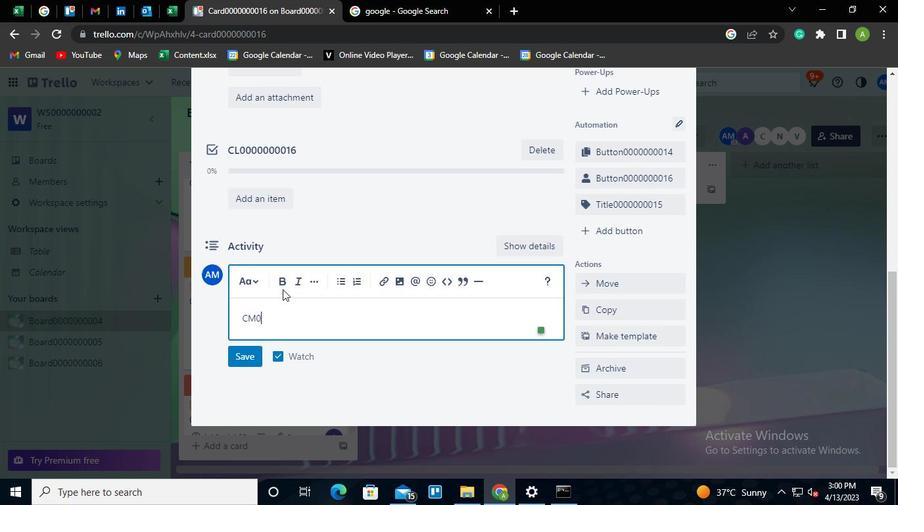 
Action: Keyboard <96>
Screenshot: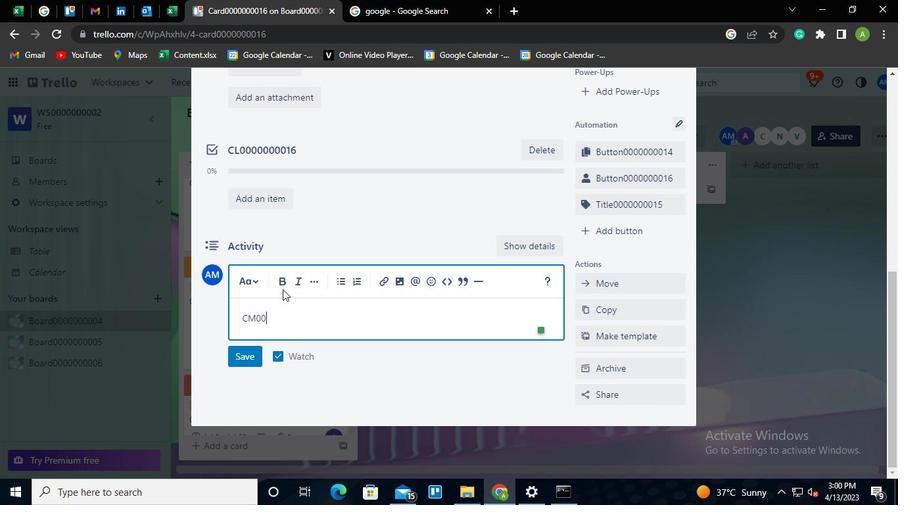 
Action: Keyboard <96>
Screenshot: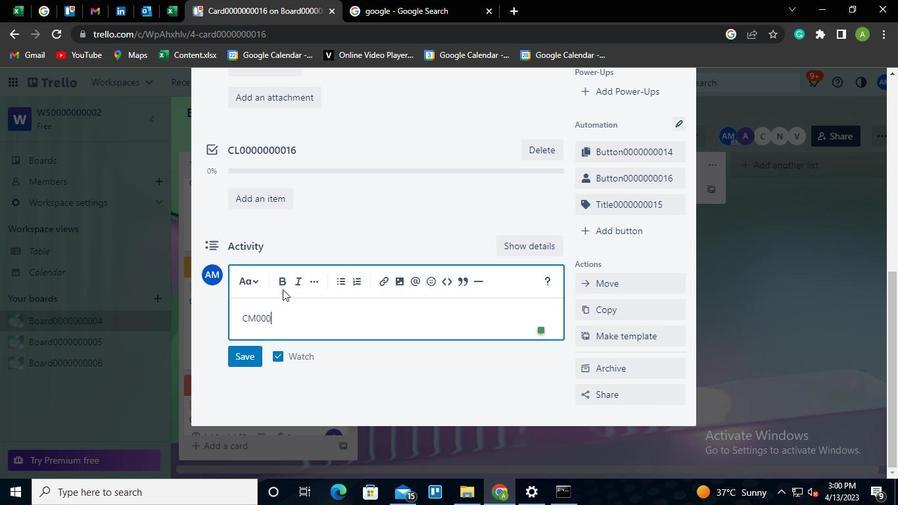 
Action: Keyboard <96>
Screenshot: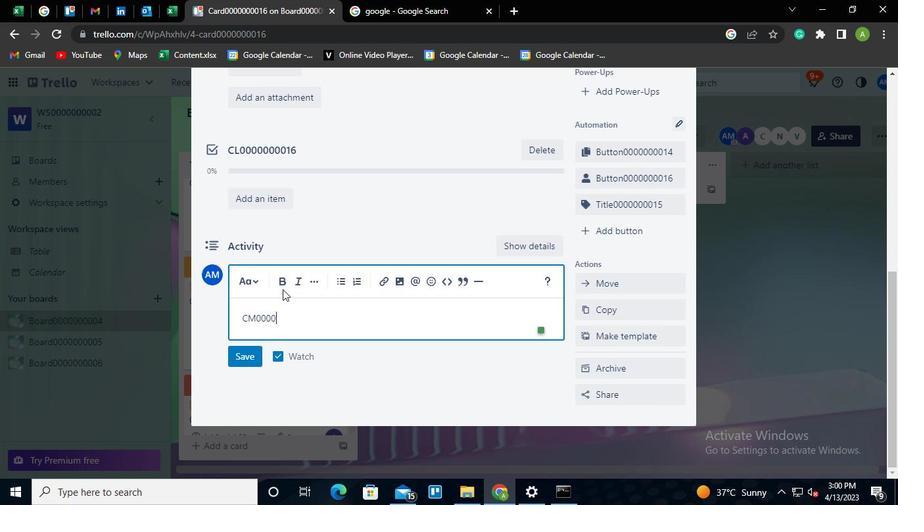 
Action: Keyboard <96>
Screenshot: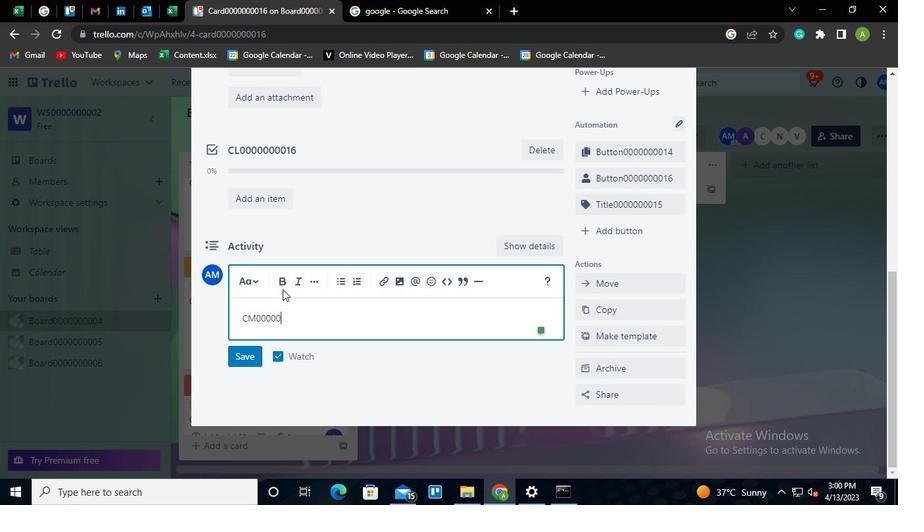 
Action: Keyboard <96>
Screenshot: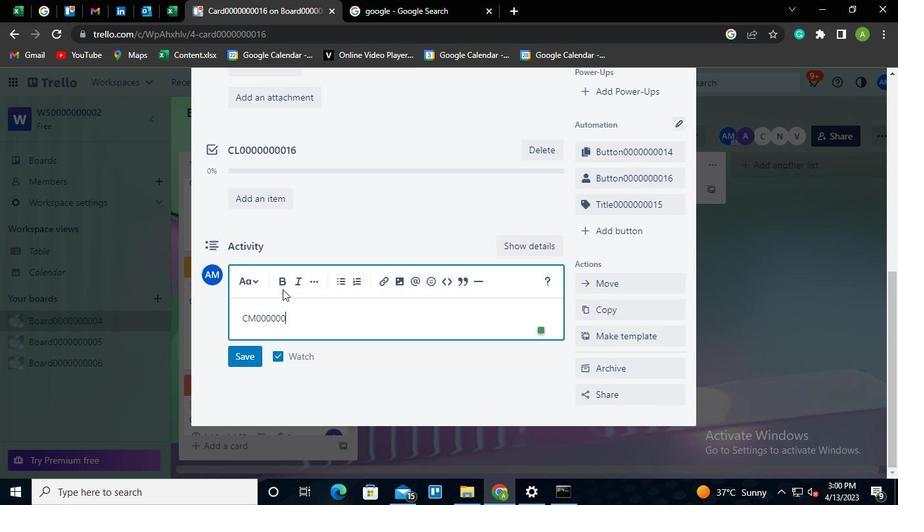 
Action: Keyboard <96>
Screenshot: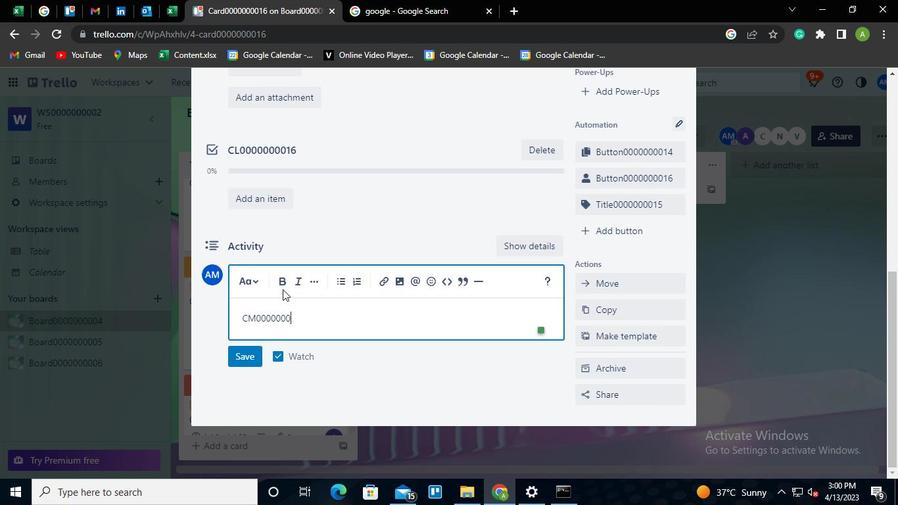 
Action: Keyboard <97>
Screenshot: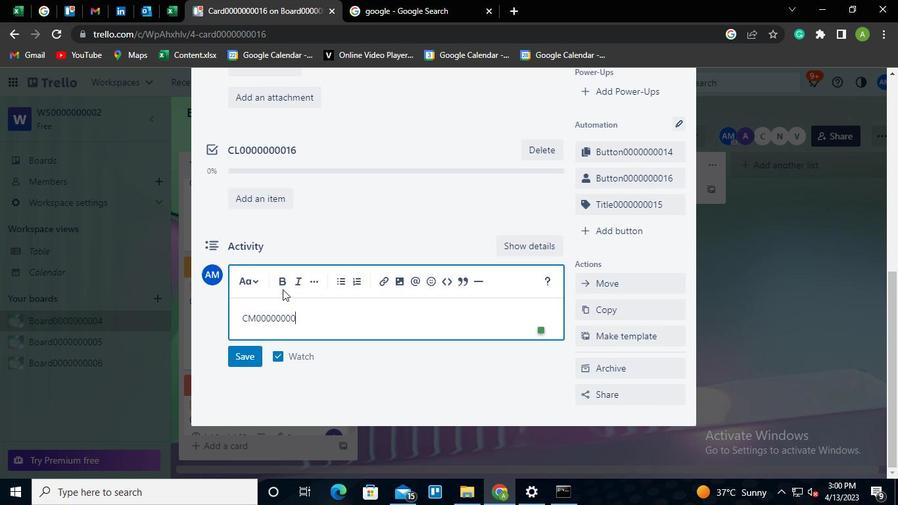 
Action: Keyboard <102>
Screenshot: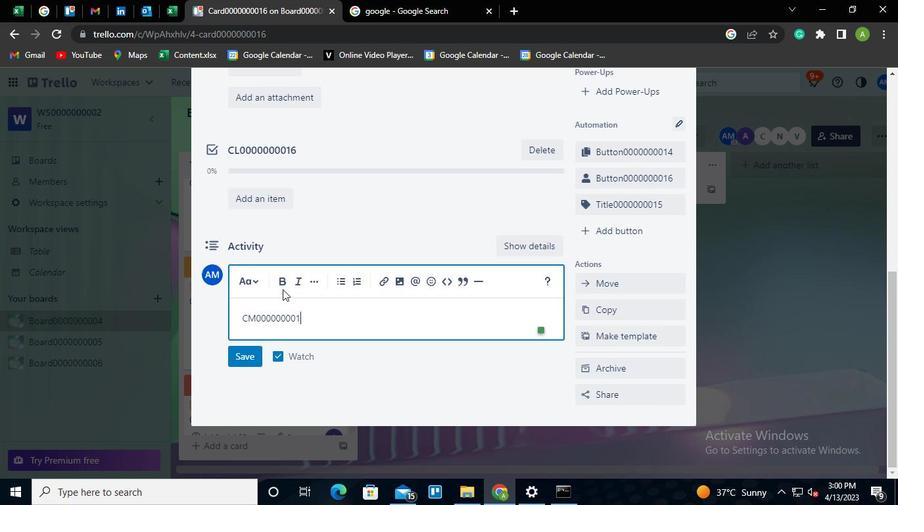 
Action: Mouse moved to (242, 352)
Screenshot: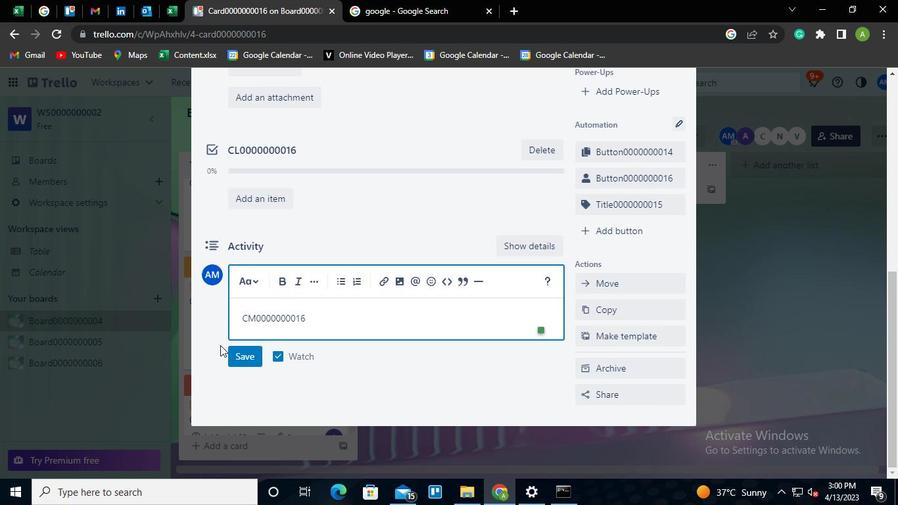
Action: Mouse pressed left at (242, 352)
Screenshot: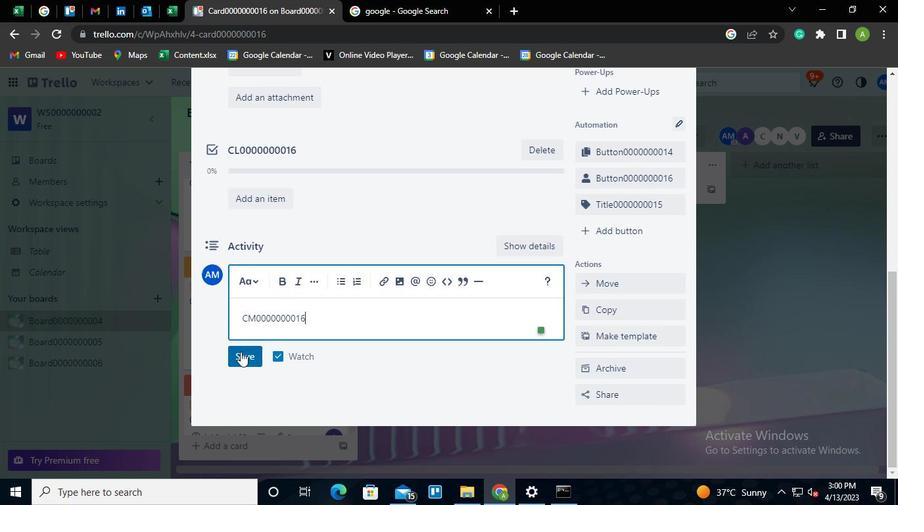 
Action: Mouse moved to (563, 484)
Screenshot: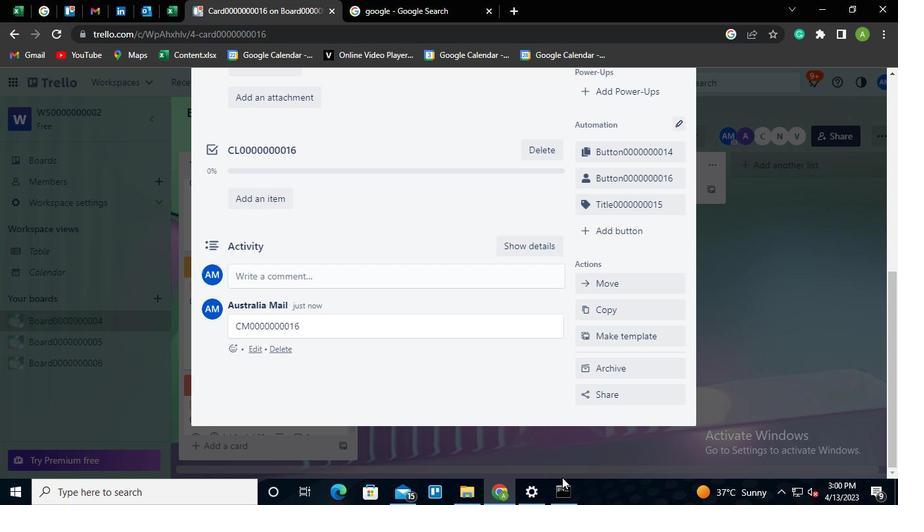 
Action: Mouse pressed left at (563, 484)
Screenshot: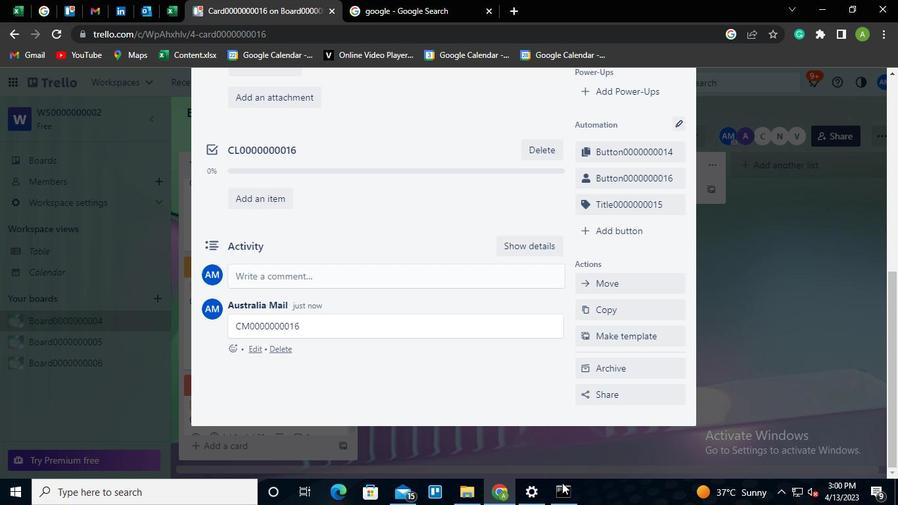 
Action: Mouse moved to (653, 19)
Screenshot: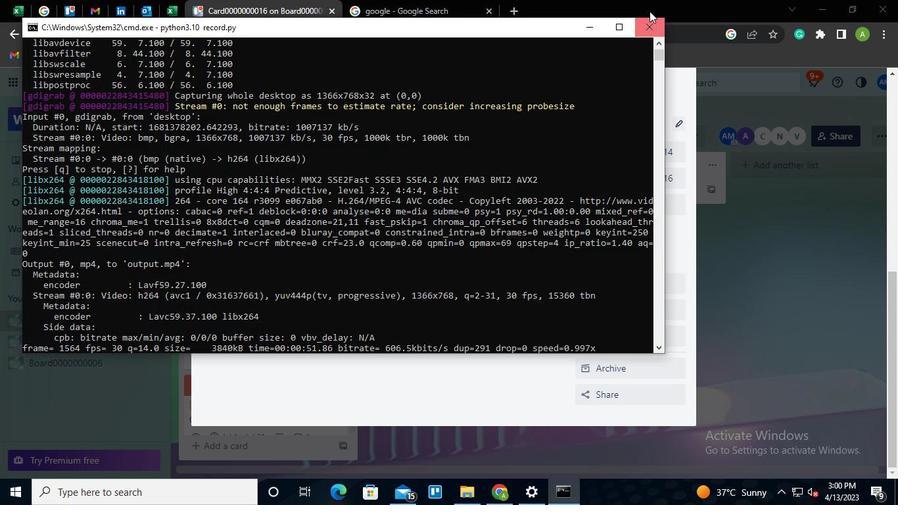 
Action: Mouse pressed left at (653, 19)
Screenshot: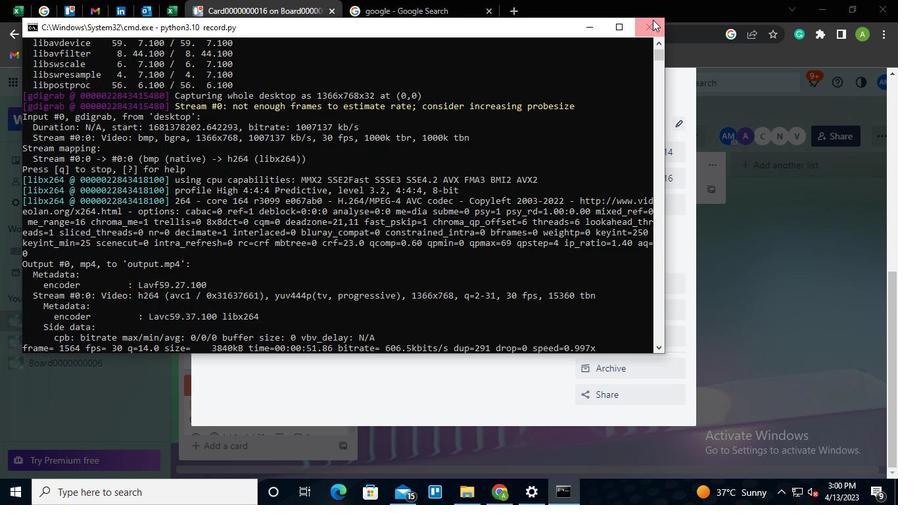 
Action: Mouse moved to (653, 21)
Screenshot: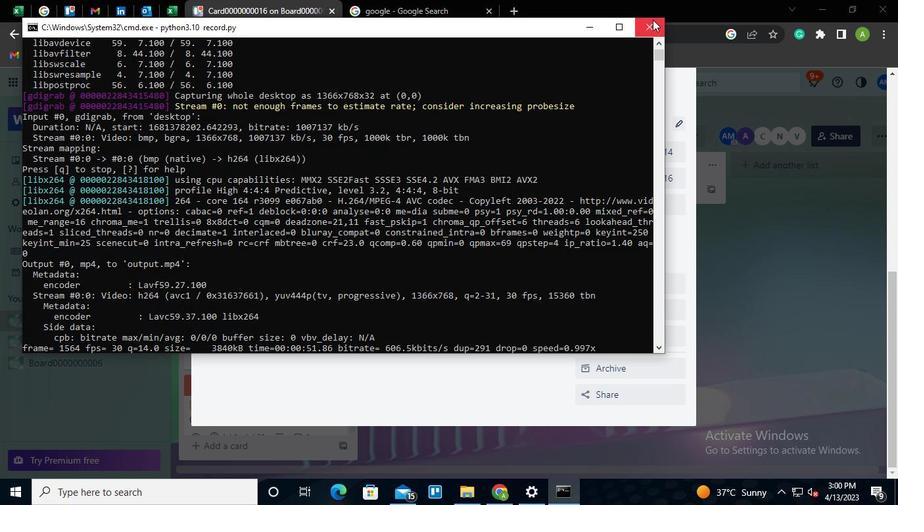 
